 Task: Create custom object Knowledge article for Service desk management.
Action: Mouse moved to (585, 33)
Screenshot: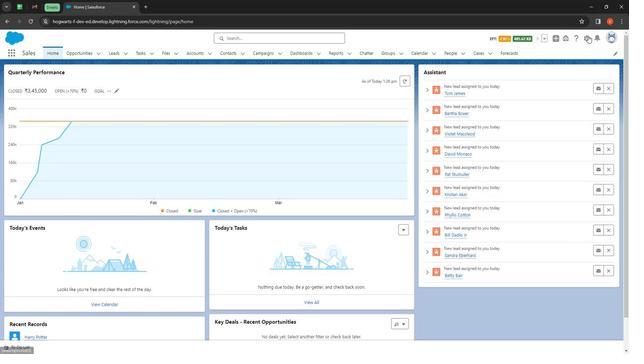 
Action: Mouse pressed left at (585, 33)
Screenshot: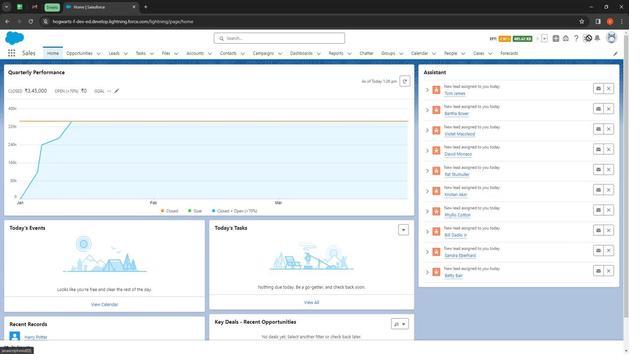 
Action: Mouse moved to (587, 35)
Screenshot: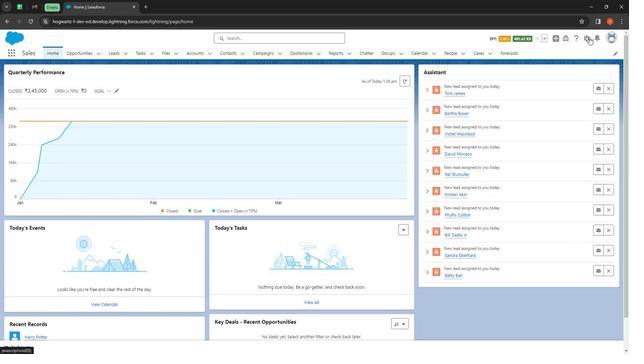 
Action: Mouse pressed left at (587, 35)
Screenshot: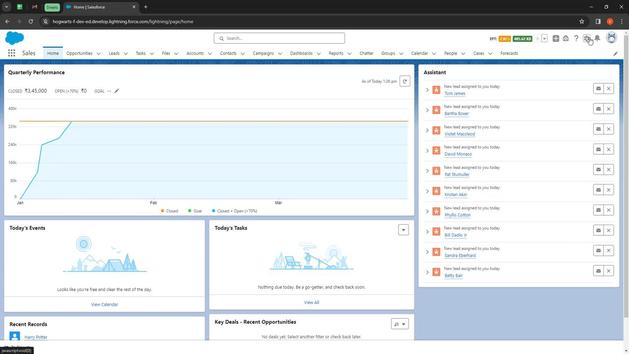 
Action: Mouse moved to (571, 56)
Screenshot: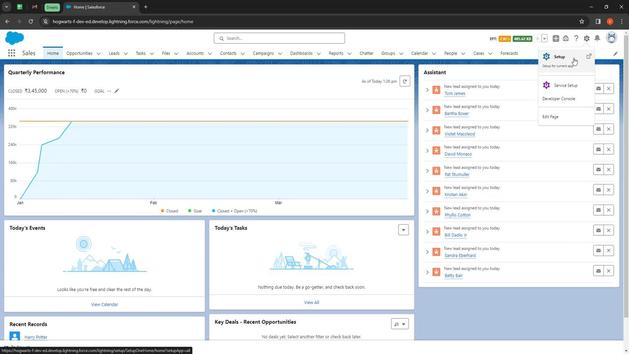 
Action: Mouse pressed left at (571, 56)
Screenshot: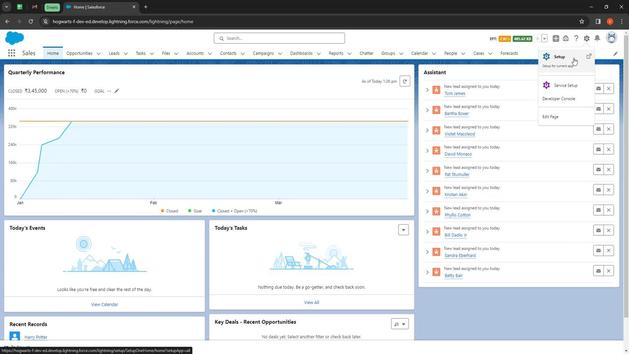 
Action: Mouse moved to (591, 71)
Screenshot: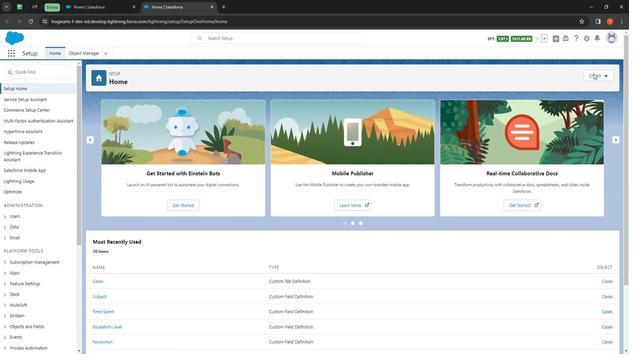 
Action: Mouse pressed left at (591, 71)
Screenshot: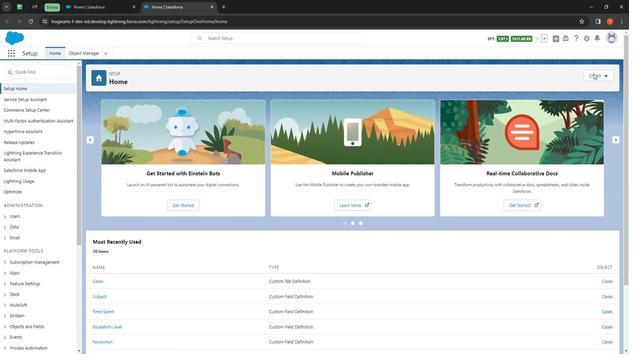 
Action: Mouse moved to (88, 48)
Screenshot: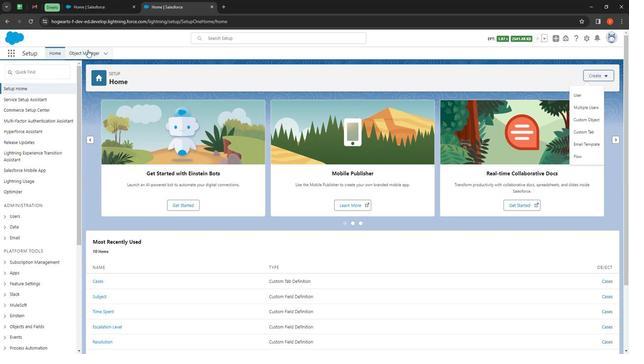 
Action: Mouse pressed left at (88, 48)
Screenshot: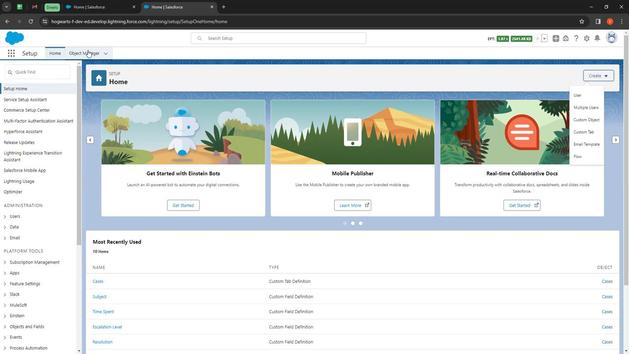 
Action: Mouse moved to (594, 75)
Screenshot: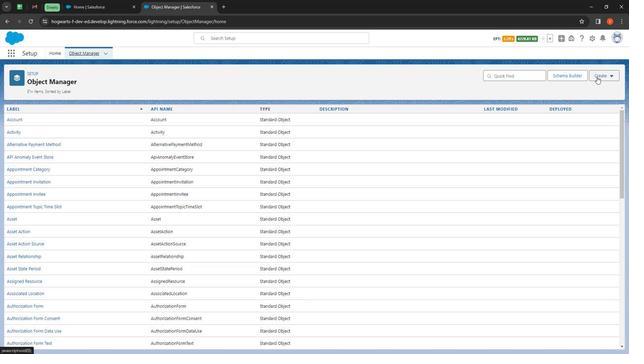 
Action: Mouse pressed left at (594, 75)
Screenshot: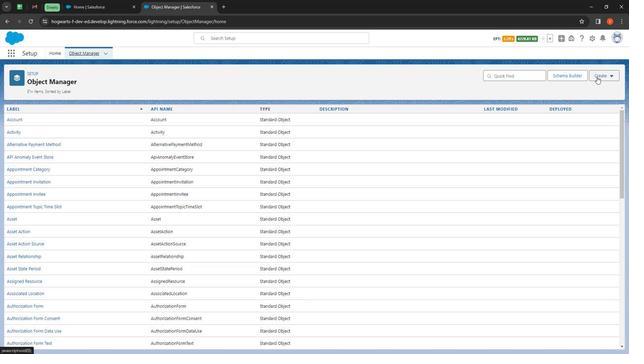 
Action: Mouse moved to (586, 92)
Screenshot: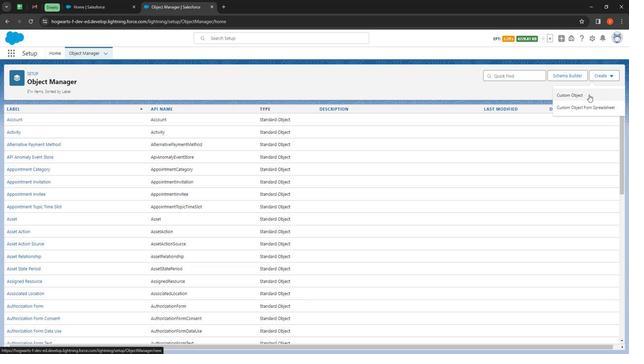 
Action: Mouse pressed left at (586, 92)
Screenshot: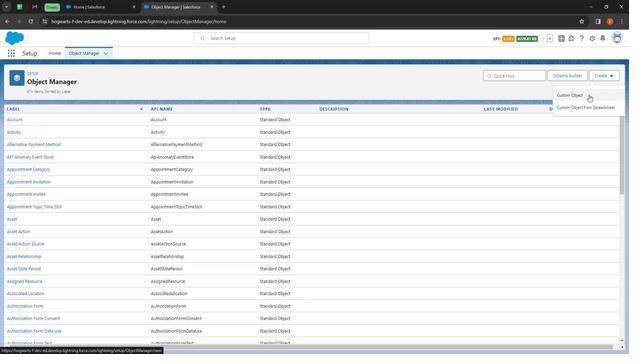 
Action: Mouse moved to (156, 160)
Screenshot: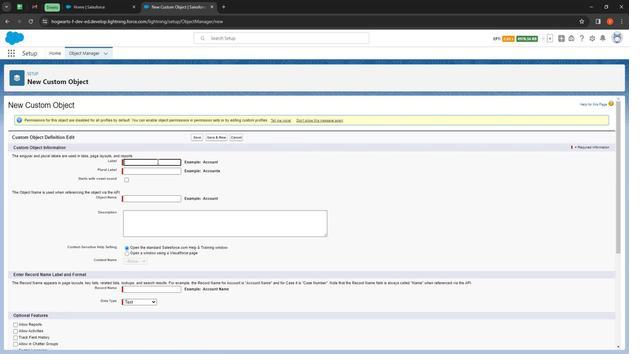
Action: Mouse pressed left at (156, 160)
Screenshot: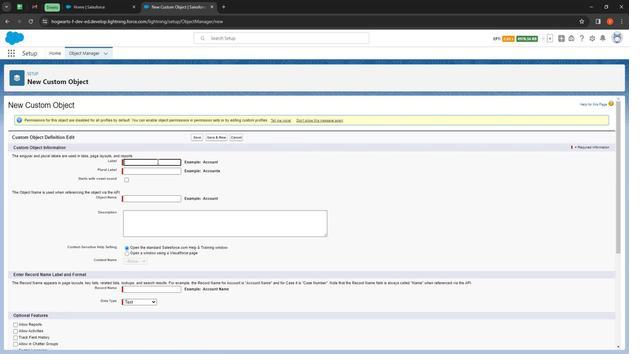 
Action: Mouse moved to (153, 160)
Screenshot: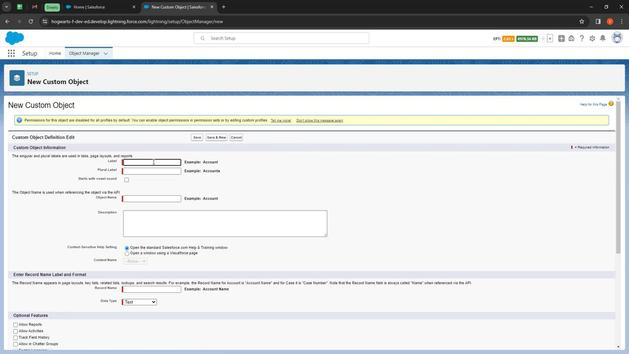
Action: Key pressed <Key.shift><Key.shift>Knowledge<Key.space><Key.shift>Artivles
Screenshot: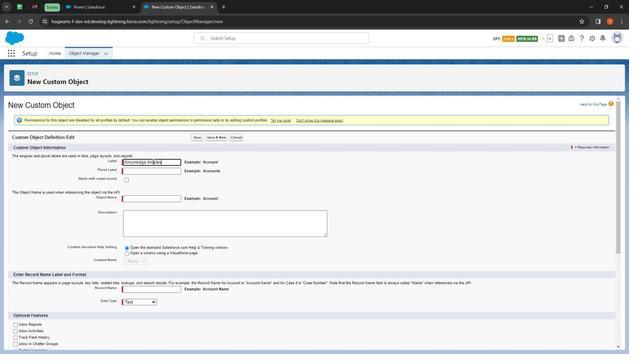 
Action: Mouse moved to (154, 159)
Screenshot: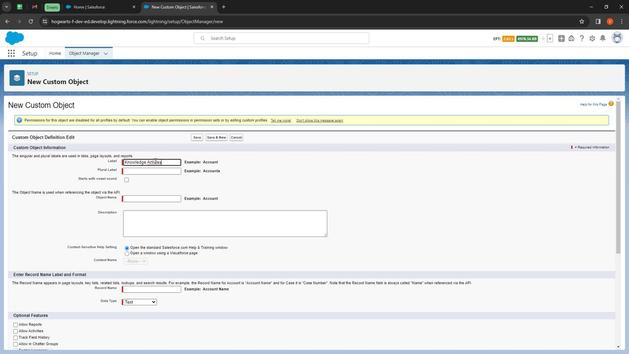
Action: Mouse pressed right at (154, 159)
Screenshot: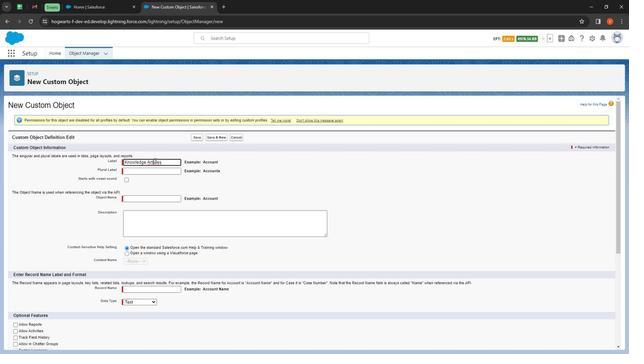 
Action: Mouse moved to (175, 165)
Screenshot: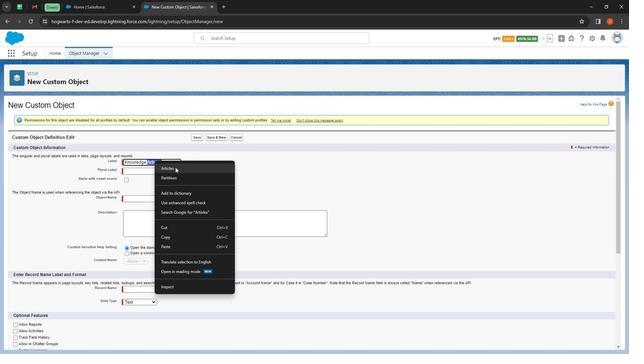 
Action: Mouse pressed left at (175, 165)
Screenshot: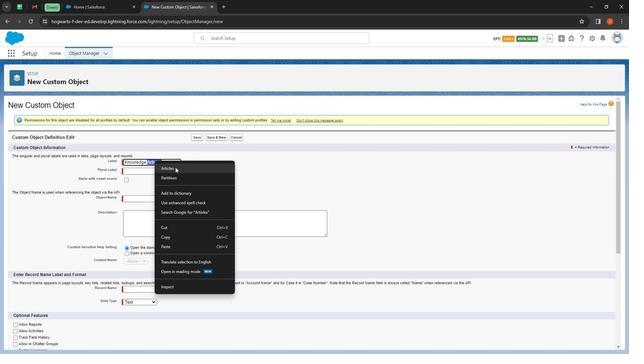 
Action: Mouse moved to (156, 172)
Screenshot: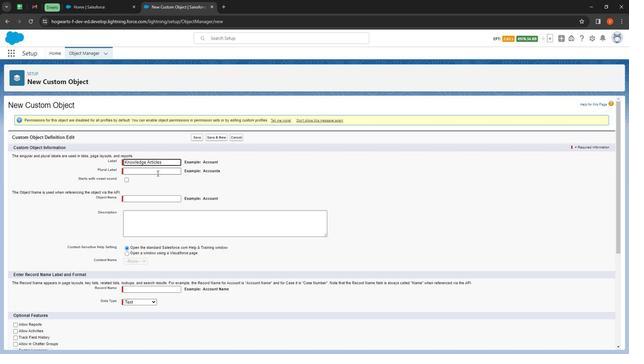 
Action: Mouse pressed left at (156, 172)
Screenshot: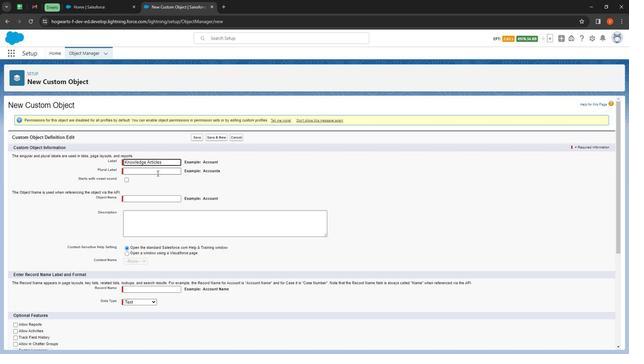 
Action: Key pressed <Key.shift><Key.shift><Key.shift><Key.shift><Key.shift><Key.shift><Key.shift><Key.shift>Knowledge<Key.space><Key.shift>Articles
Screenshot: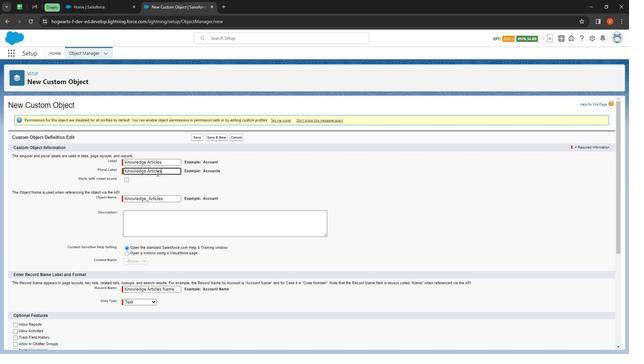 
Action: Mouse moved to (162, 184)
Screenshot: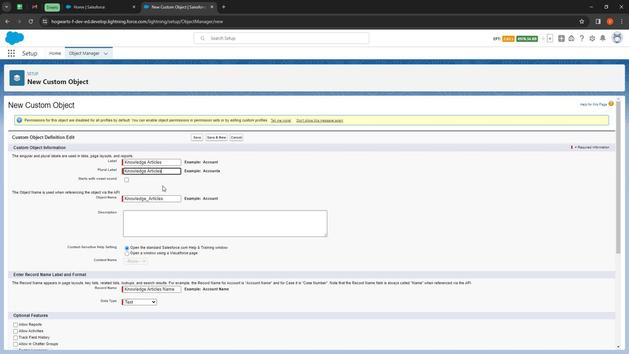 
Action: Mouse pressed left at (162, 184)
Screenshot: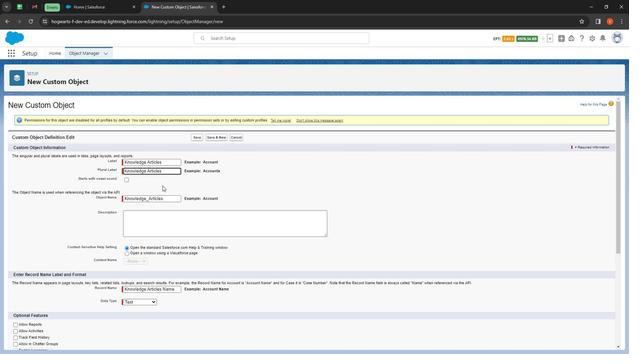 
Action: Mouse moved to (165, 184)
Screenshot: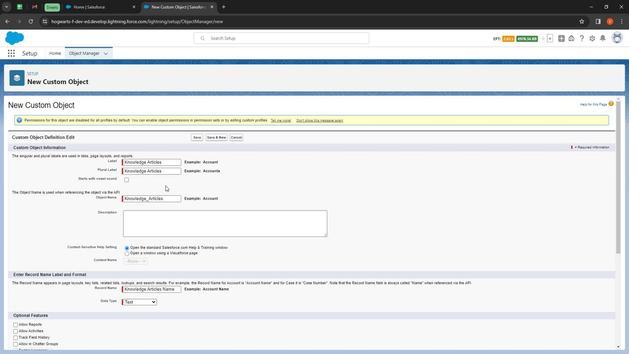 
Action: Mouse scrolled (165, 183) with delta (0, 0)
Screenshot: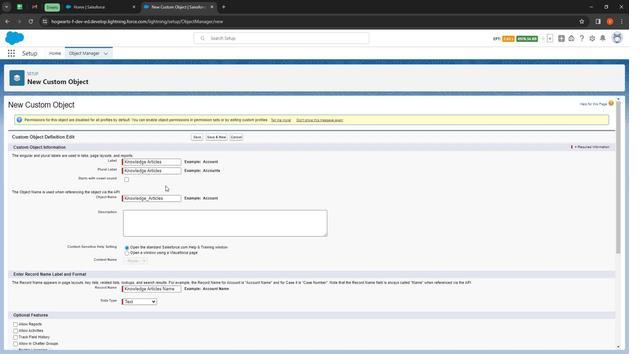 
Action: Mouse moved to (166, 191)
Screenshot: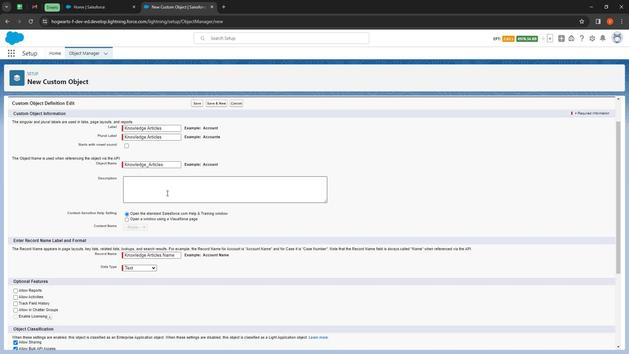 
Action: Mouse pressed left at (166, 191)
Screenshot: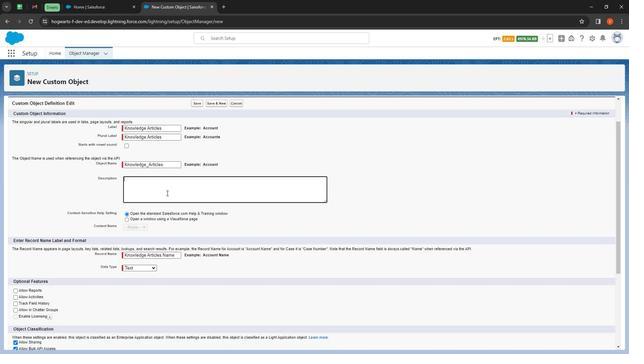 
Action: Mouse moved to (164, 182)
Screenshot: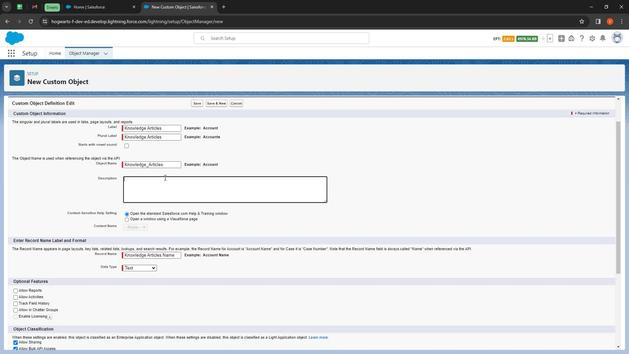 
Action: Key pressed <Key.shift>
Screenshot: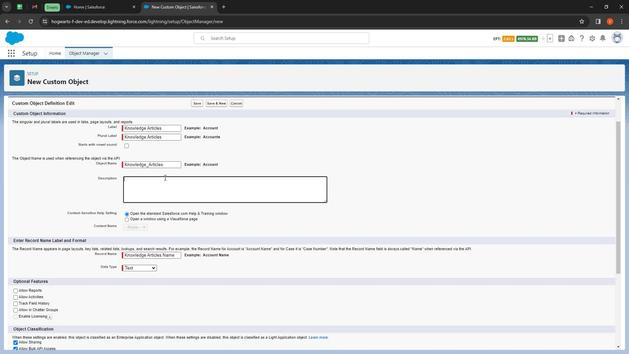 
Action: Mouse moved to (164, 176)
Screenshot: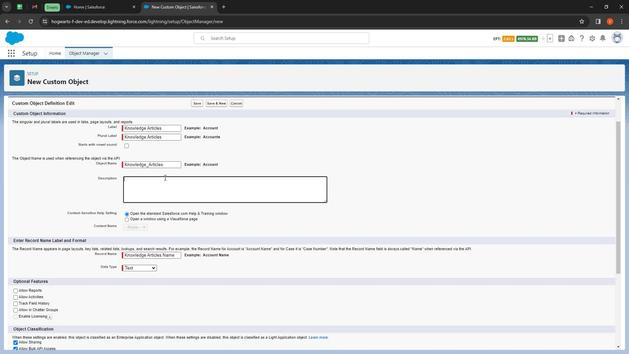 
Action: Key pressed <Key.shift><Key.shift><Key.shift><Key.shift><Key.shift><Key.shift><Key.shift>Knowleg<Key.backspace><Key.backspace>edge<Key.space>artiv<Key.backspace>cle<Key.space>contain<Key.space><Key.shift><Key.shift><Key.shift><Key.shift><Key.shift><Key.shift><Key.shift><Key.shift><Key.shift><Key.shift><Key.shift><Key.shift><Key.shift><Key.shift><Key.shift><Key.shift><Key.shift><Key.shift><Key.shift><Key.shift><Key.shift><Key.shift><Key.shift><Key.shift><Key.shift><Key.shift><Key.shift><Key.shift><Key.shift><Key.shift><Key.shift><Key.shift><Key.shift><Key.shift><Key.shift>Digger<Key.backspace><Key.backspace><Key.backspace><Key.backspace>g<Key.backspace>fferent<Key.space><Key.shift>Organizing<Key.space><Key.shift><Key.shift><Key.shift><Key.shift><Key.shift><Key.shift><Key.shift><Key.shift><Key.shift><Key.shift><Key.shift><Key.shift><Key.shift><Key.shift><Key.shift><Key.shift><Key.shift><Key.shift><Key.shift><Key.shift><Key.shift><Key.shift>Articles.<Key.space>in<Key.space><Key.shift>This<Key.space><Key.shift>Custom<Key.space><Key.shift>Object<Key.space>we<Key.space>take<Key.space><Key.shift><Key.shift><Key.shift><Key.shift><Key.shift>Data<Key.space>from<Key.space>end<Key.space>user<Key.space>for<Key.space><Key.shift>Service<Key.space><Key.shift>Desk<Key.space>management<Key.space>application
Screenshot: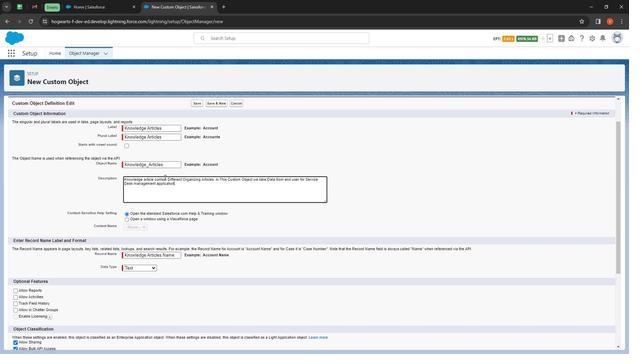 
Action: Mouse moved to (125, 284)
Screenshot: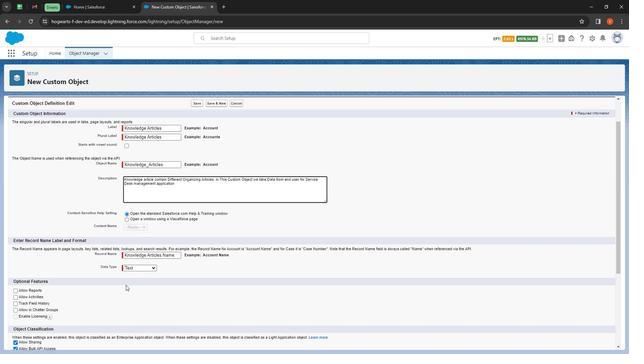 
Action: Mouse scrolled (125, 283) with delta (0, 0)
Screenshot: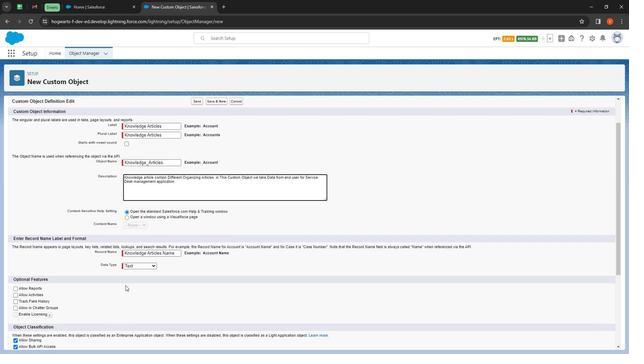 
Action: Mouse moved to (125, 284)
Screenshot: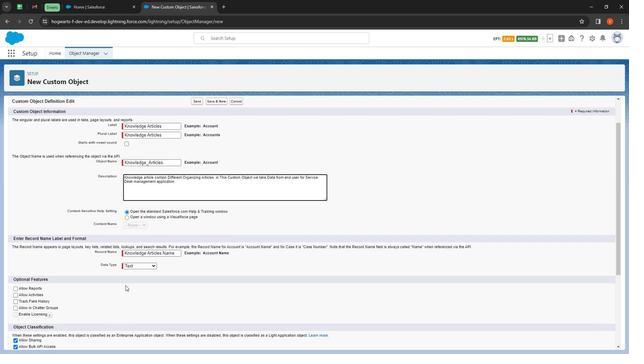 
Action: Mouse scrolled (125, 284) with delta (0, 0)
Screenshot: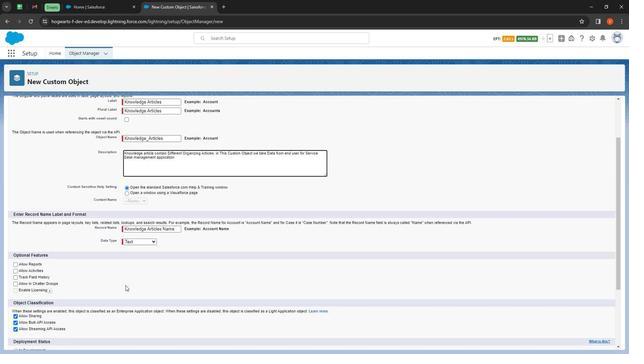 
Action: Mouse scrolled (125, 284) with delta (0, 0)
Screenshot: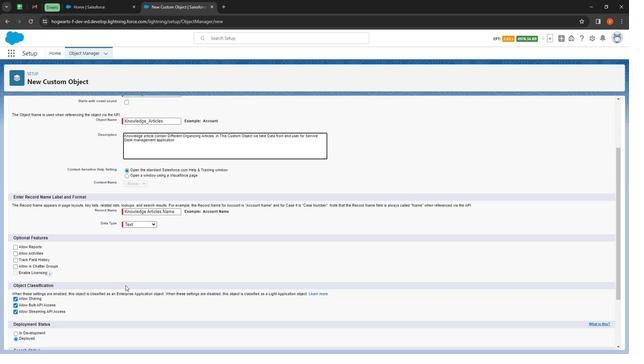 
Action: Mouse moved to (35, 186)
Screenshot: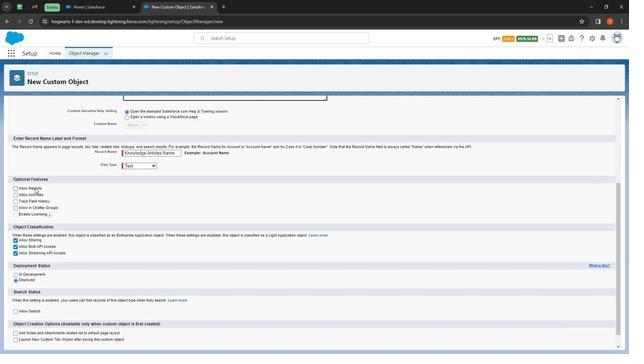 
Action: Mouse pressed left at (35, 186)
Screenshot: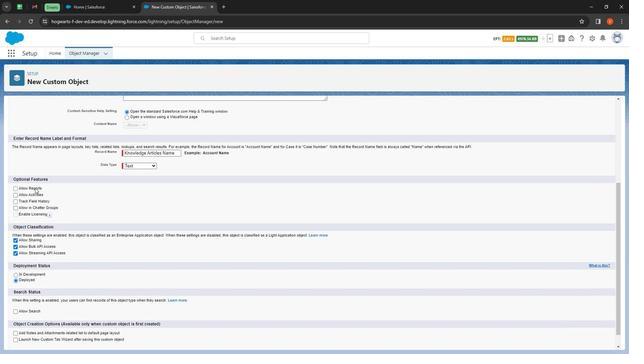 
Action: Mouse moved to (35, 194)
Screenshot: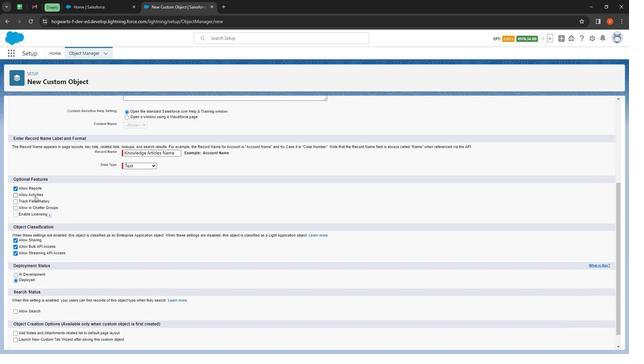 
Action: Mouse pressed left at (35, 194)
Screenshot: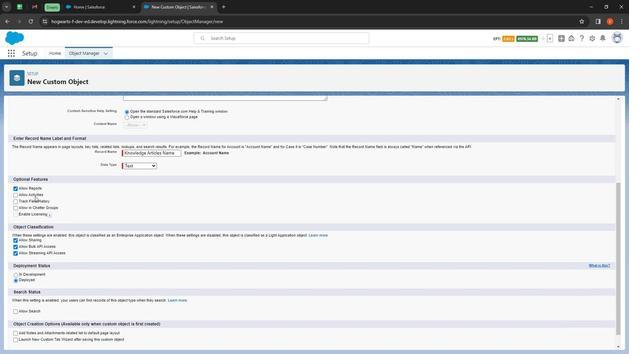 
Action: Mouse moved to (38, 200)
Screenshot: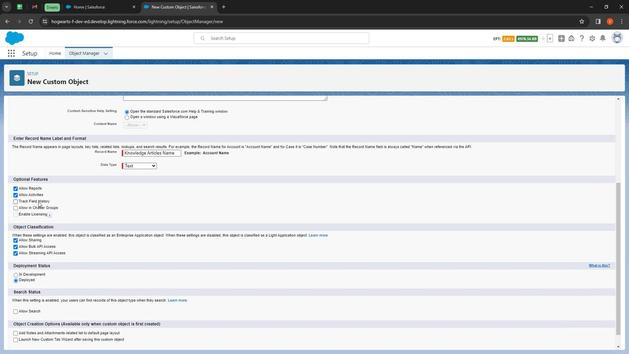 
Action: Mouse pressed left at (38, 200)
Screenshot: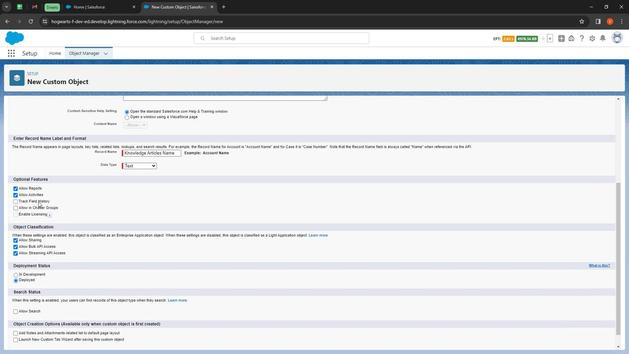
Action: Mouse moved to (41, 207)
Screenshot: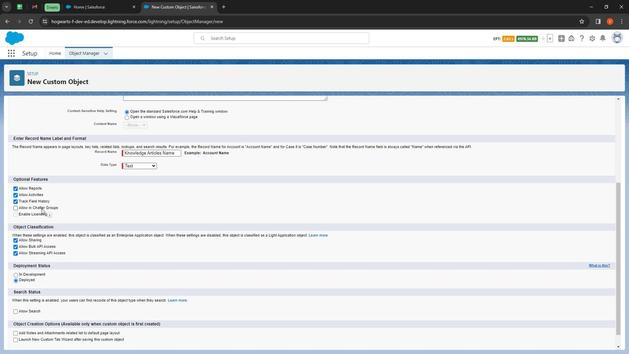 
Action: Mouse pressed left at (41, 207)
Screenshot: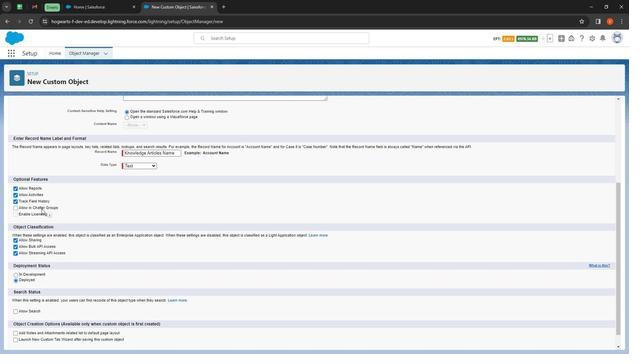 
Action: Mouse moved to (176, 153)
Screenshot: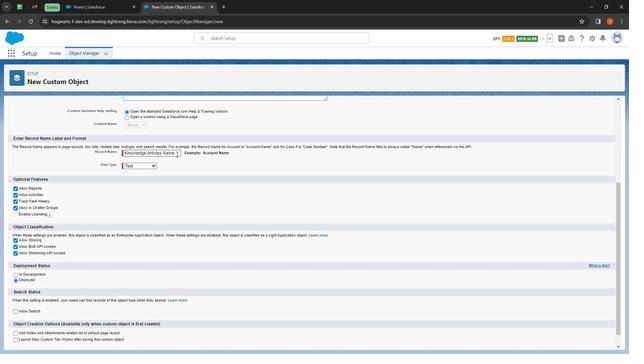 
Action: Mouse pressed left at (176, 153)
Screenshot: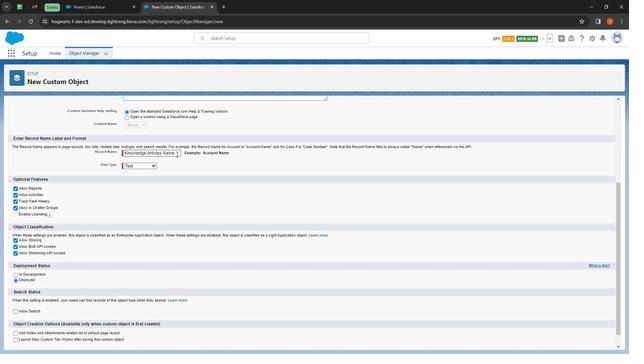 
Action: Mouse moved to (176, 152)
Screenshot: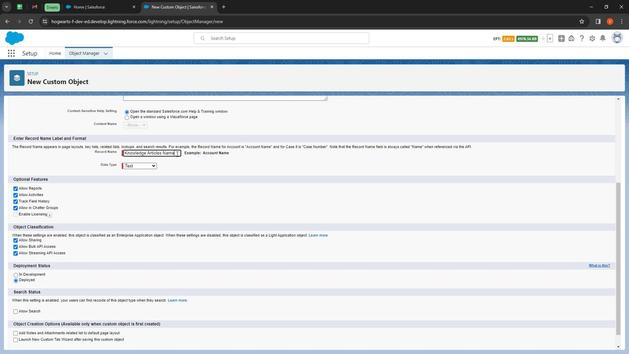 
Action: Key pressed <Key.backspace><Key.backspace><Key.backspace><Key.backspace>
Screenshot: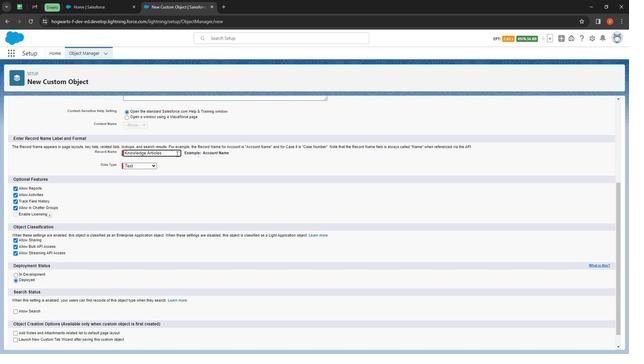 
Action: Mouse moved to (169, 151)
Screenshot: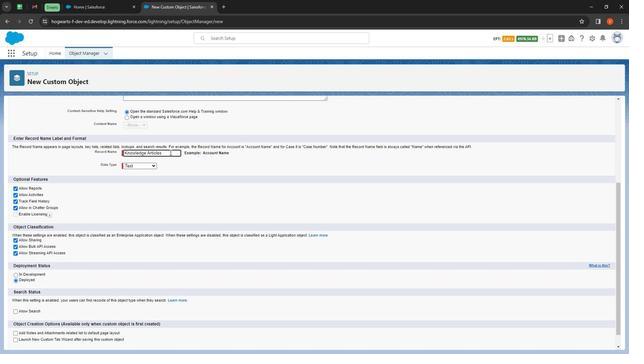 
Action: Key pressed <Key.shift><Key.shift><Key.shift><Key.shift><Key.shift><Key.shift><Key.shift><Key.shift><Key.shift><Key.shift><Key.shift>Number
Screenshot: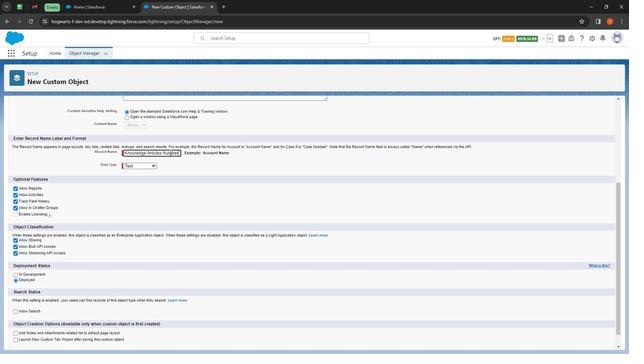 
Action: Mouse moved to (154, 163)
Screenshot: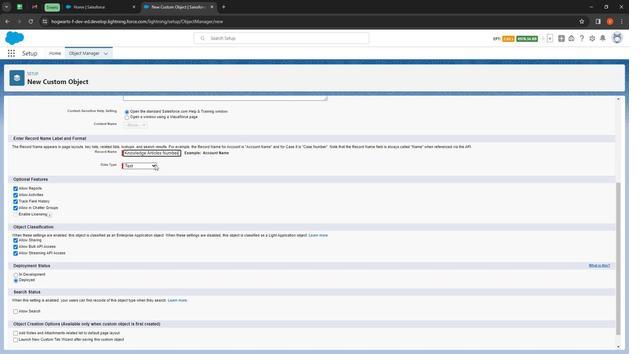
Action: Mouse pressed left at (154, 163)
Screenshot: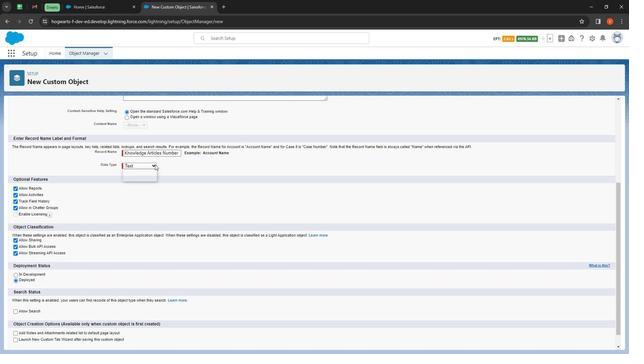 
Action: Mouse moved to (151, 174)
Screenshot: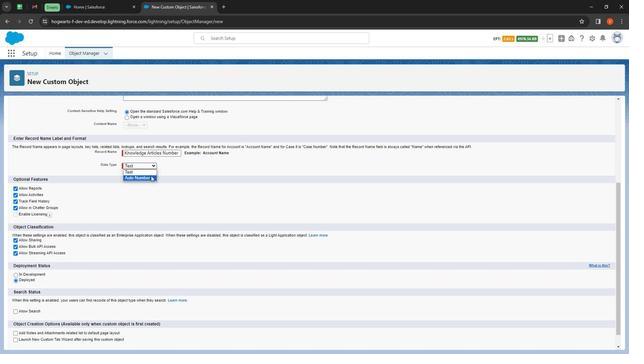 
Action: Mouse pressed left at (151, 174)
Screenshot: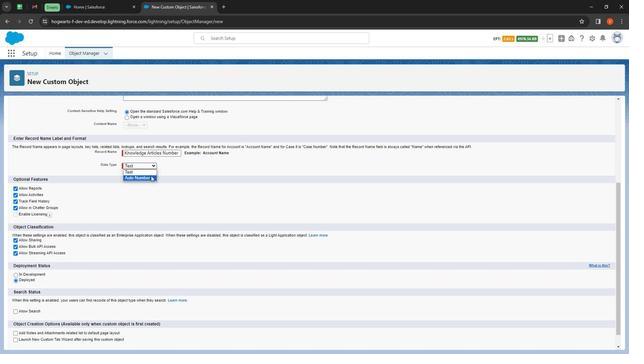 
Action: Mouse pressed left at (151, 174)
Screenshot: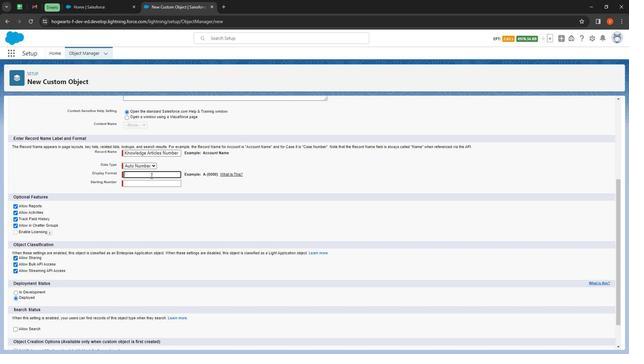 
Action: Key pressed <Key.shift><Key.shift><Key.shift><Key.shift><Key.shift><Key.shift><Key.shift><Key.shift><Key.shift><Key.shift><Key.shift><Key.shift><Key.shift><Key.shift><Key.shift>KA=<Key.backspace>-<Key.shift><Key.shift><Key.shift><Key.shift><Key.shift><Key.shift><Key.shift><Key.shift><Key.shift><Key.shift><Key.shift><Key.shift>{000<Key.shift>}<Key.tab>001
Screenshot: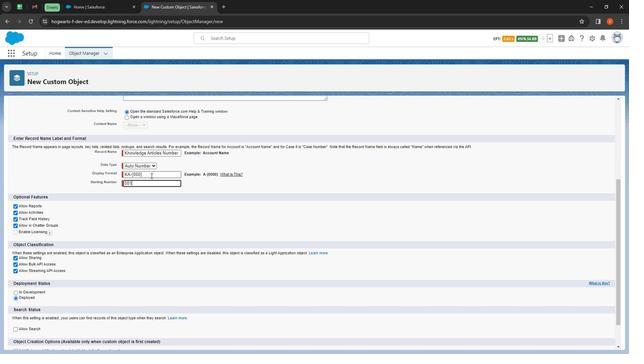 
Action: Mouse moved to (92, 237)
Screenshot: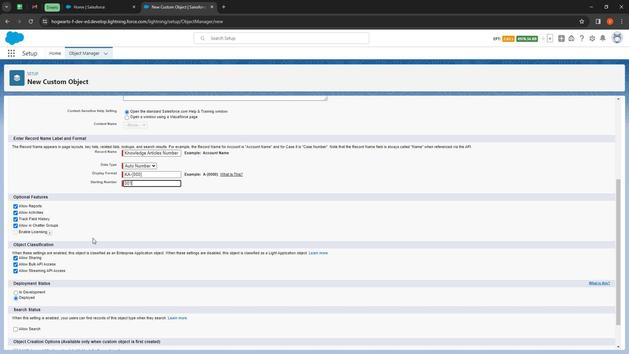 
Action: Mouse scrolled (92, 236) with delta (0, 0)
Screenshot: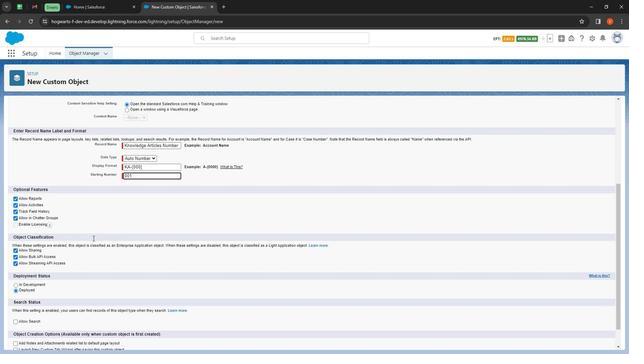 
Action: Mouse moved to (32, 294)
Screenshot: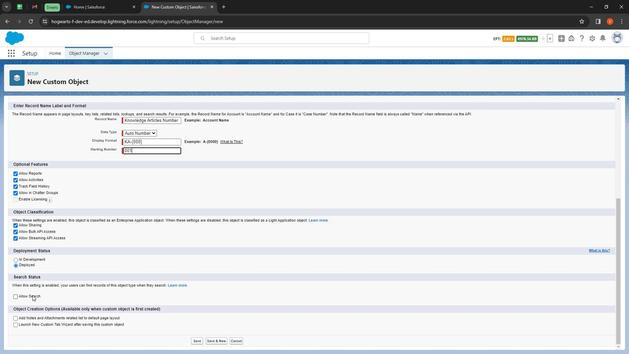 
Action: Mouse pressed left at (32, 294)
Screenshot: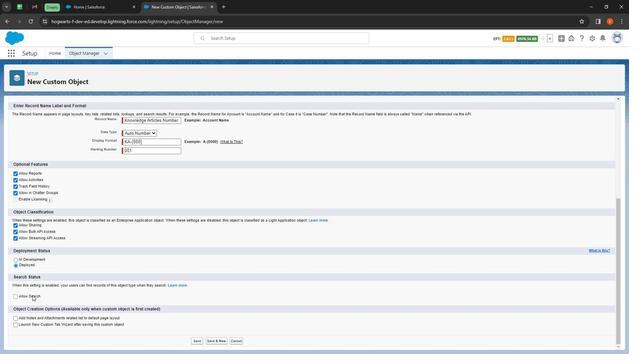
Action: Mouse moved to (200, 338)
Screenshot: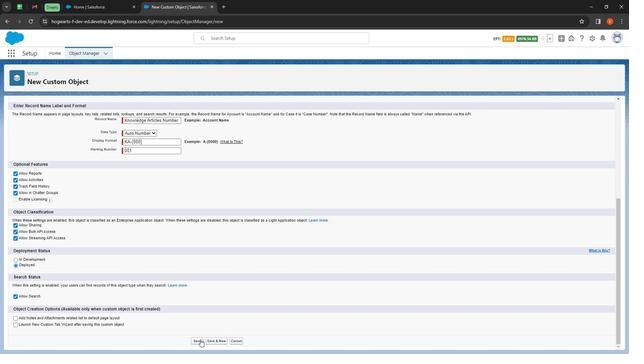 
Action: Mouse pressed left at (200, 338)
Screenshot: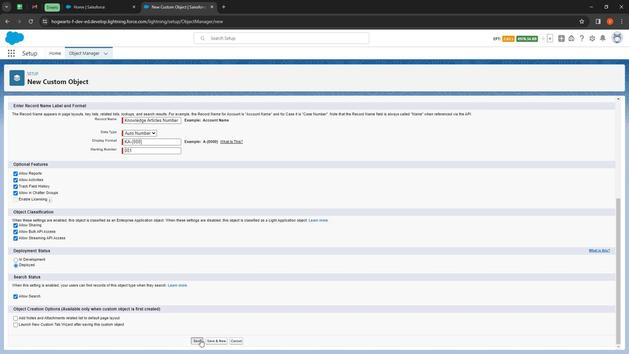 
Action: Mouse moved to (243, 280)
Screenshot: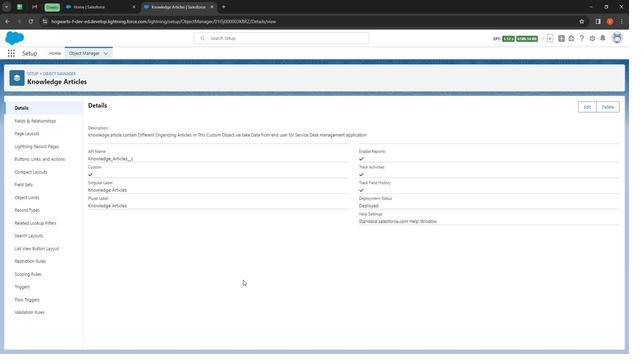
Action: Mouse scrolled (243, 280) with delta (0, 0)
Screenshot: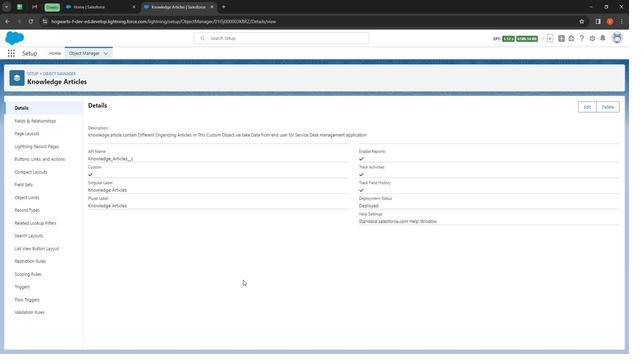 
Action: Mouse moved to (238, 274)
Screenshot: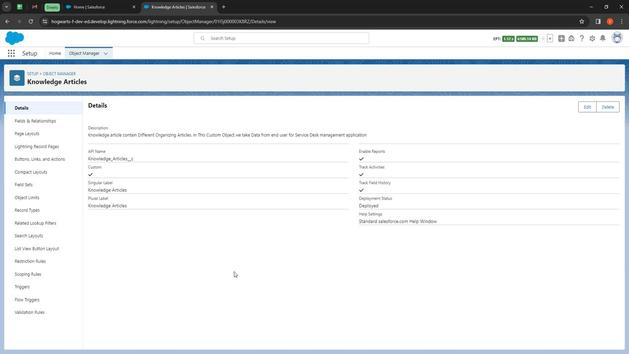 
Action: Mouse scrolled (238, 274) with delta (0, 0)
Screenshot: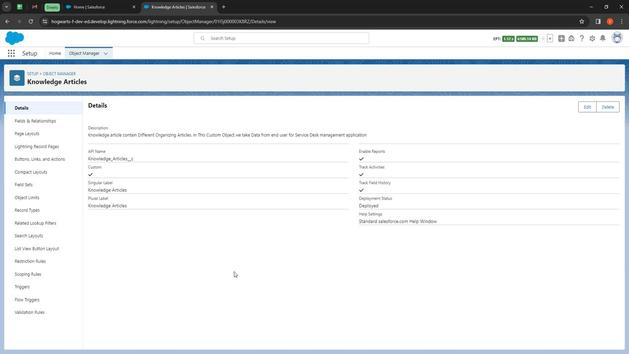 
Action: Mouse moved to (43, 117)
Screenshot: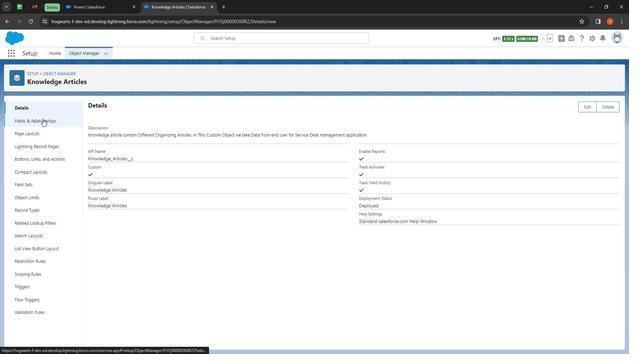 
Action: Mouse pressed left at (43, 117)
Screenshot: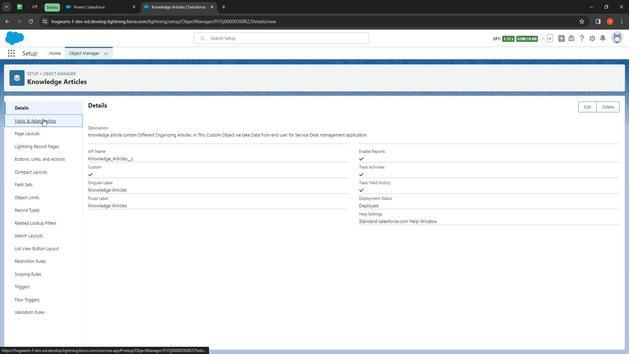 
Action: Mouse moved to (476, 105)
Screenshot: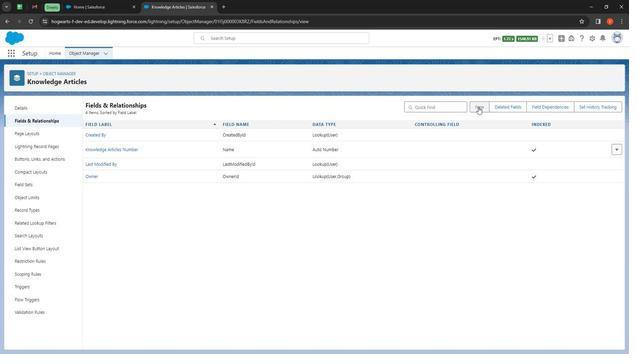 
Action: Mouse pressed left at (476, 105)
Screenshot: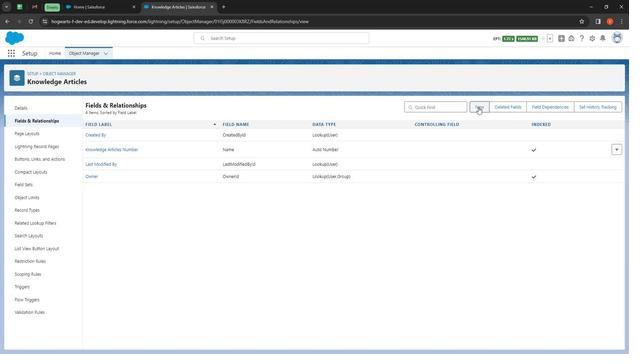 
Action: Mouse moved to (159, 218)
Screenshot: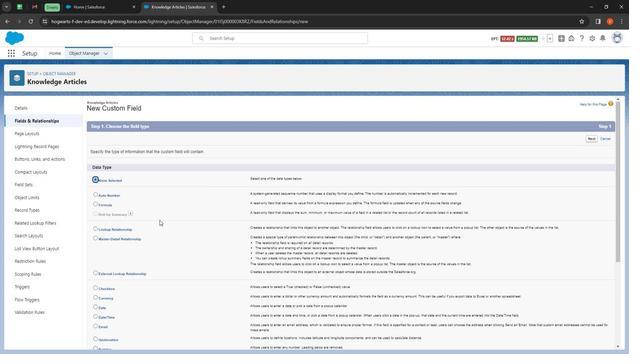 
Action: Mouse scrolled (159, 218) with delta (0, 0)
Screenshot: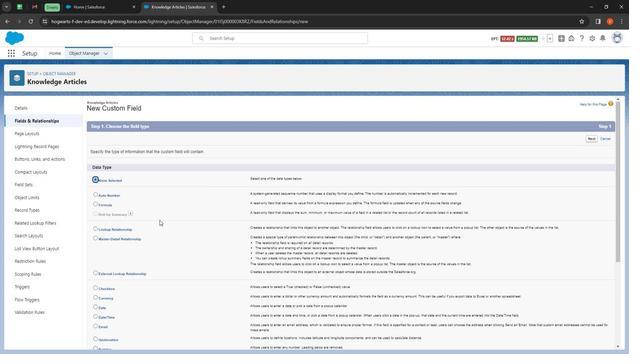 
Action: Mouse moved to (159, 219)
Screenshot: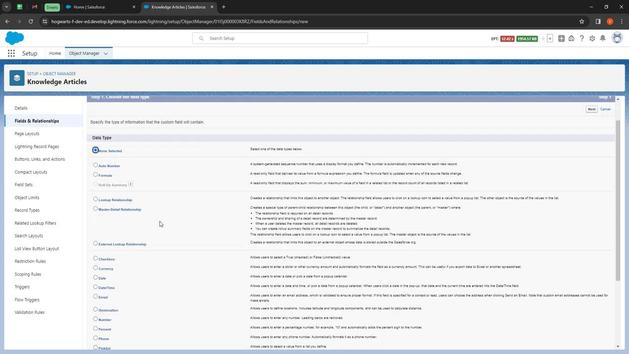 
Action: Mouse scrolled (159, 219) with delta (0, 0)
Screenshot: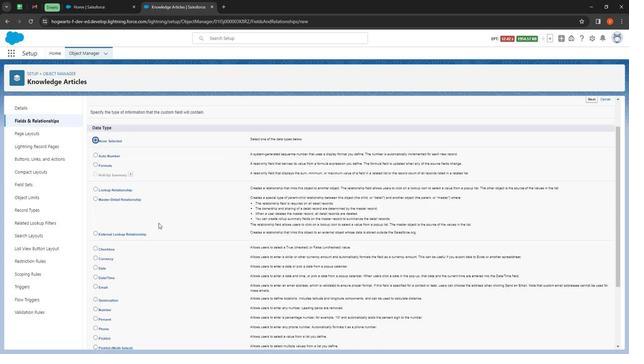 
Action: Mouse moved to (156, 222)
Screenshot: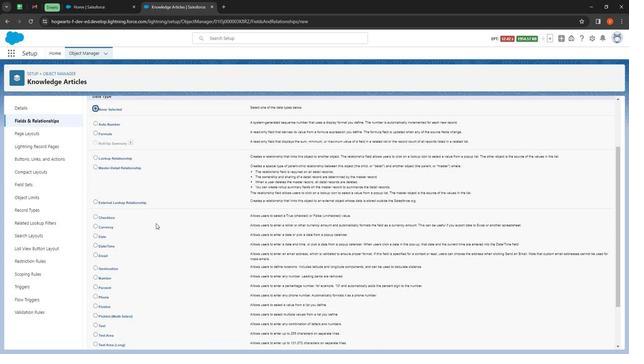 
Action: Mouse scrolled (156, 222) with delta (0, 0)
Screenshot: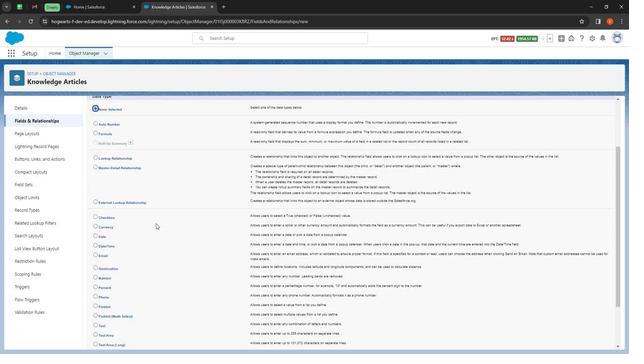 
Action: Mouse moved to (156, 226)
Screenshot: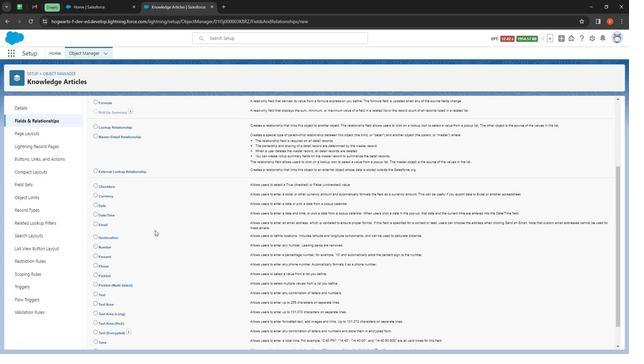 
Action: Mouse scrolled (156, 225) with delta (0, 0)
Screenshot: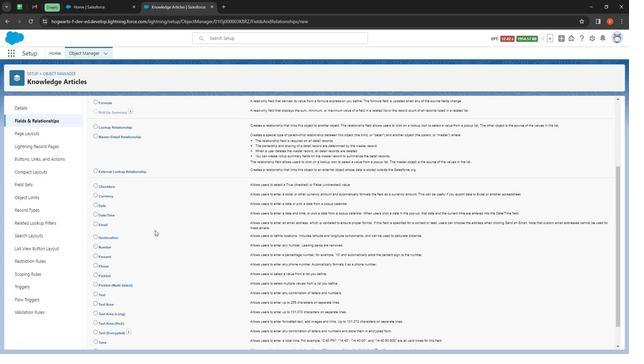 
Action: Mouse moved to (154, 229)
Screenshot: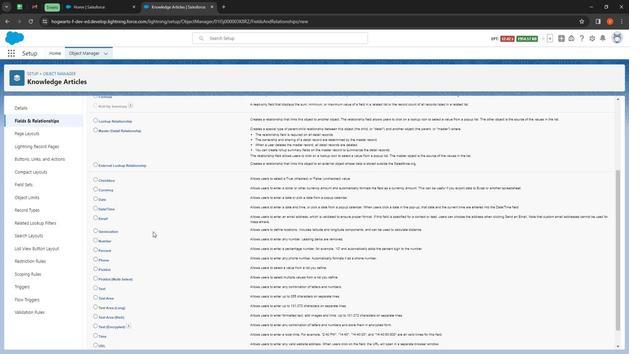 
Action: Mouse scrolled (154, 228) with delta (0, 0)
Screenshot: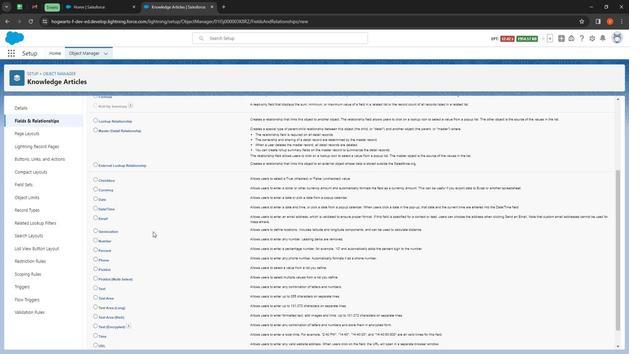 
Action: Mouse moved to (149, 233)
Screenshot: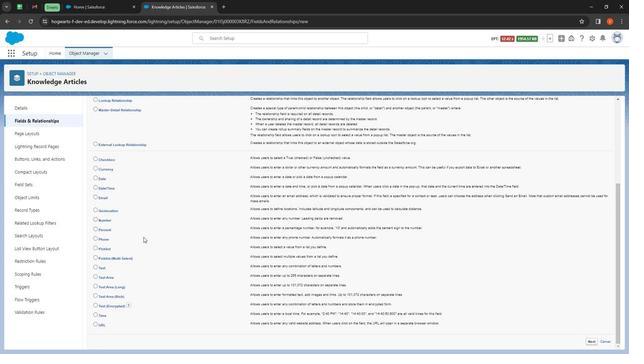 
Action: Mouse scrolled (149, 232) with delta (0, 0)
Screenshot: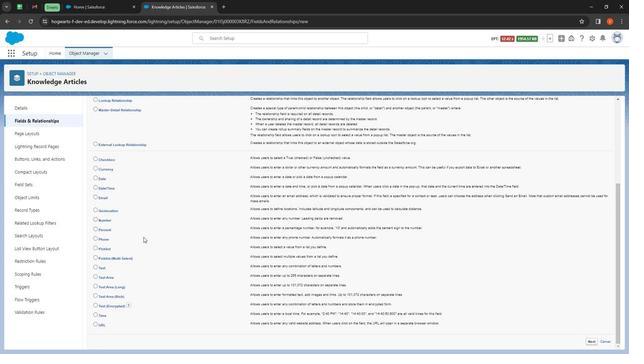 
Action: Mouse moved to (95, 264)
Screenshot: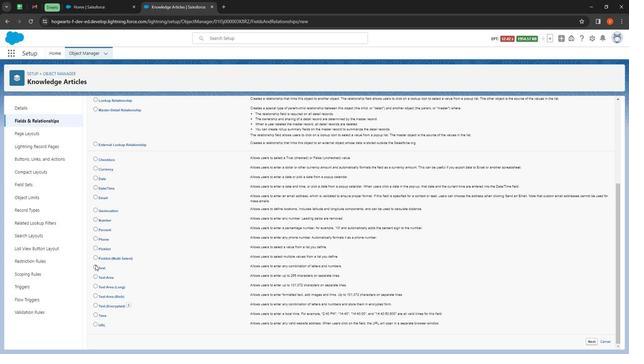 
Action: Mouse pressed left at (95, 264)
Screenshot: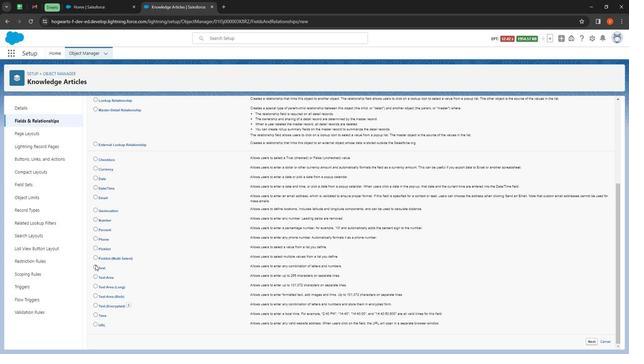 
Action: Mouse moved to (591, 340)
Screenshot: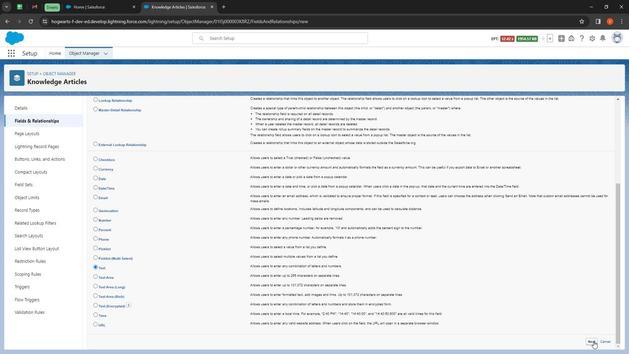 
Action: Mouse pressed left at (591, 340)
Screenshot: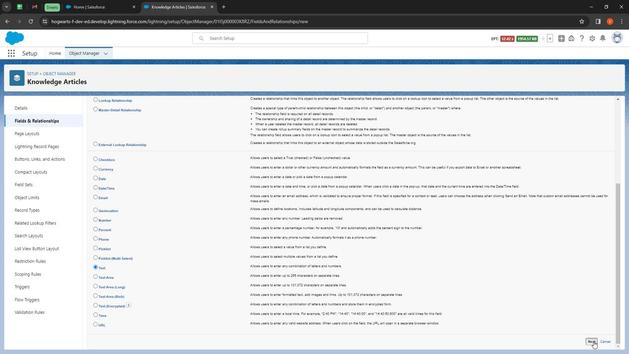 
Action: Mouse moved to (214, 152)
Screenshot: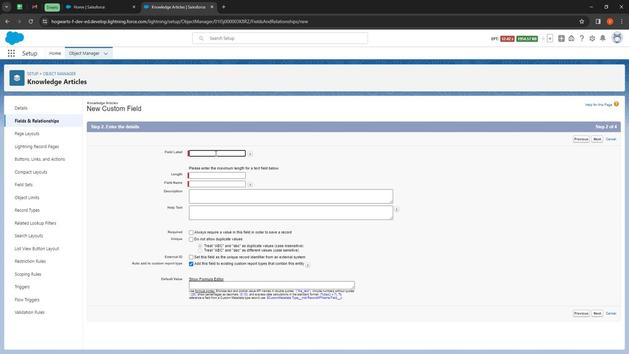 
Action: Mouse pressed left at (214, 152)
Screenshot: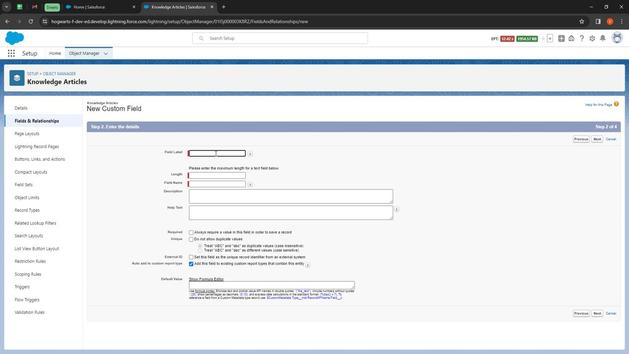 
Action: Mouse moved to (213, 156)
Screenshot: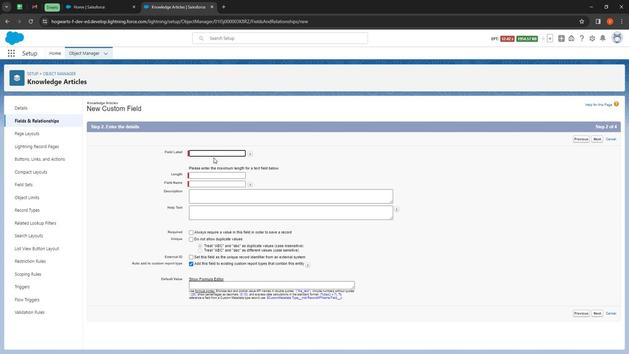 
Action: Key pressed <Key.shift>Title
Screenshot: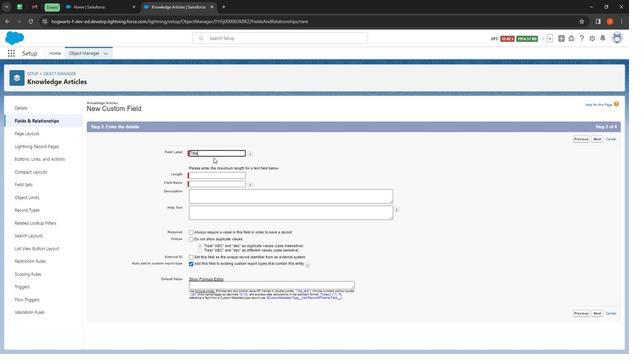 
Action: Mouse moved to (212, 172)
Screenshot: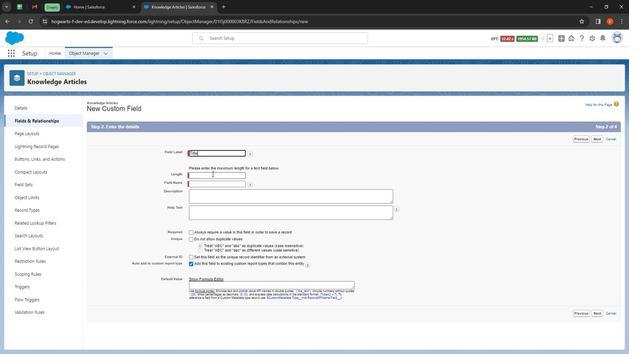 
Action: Mouse pressed left at (212, 172)
Screenshot: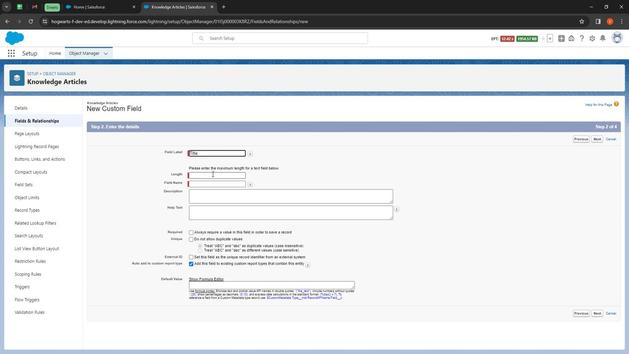 
Action: Key pressed 121
Screenshot: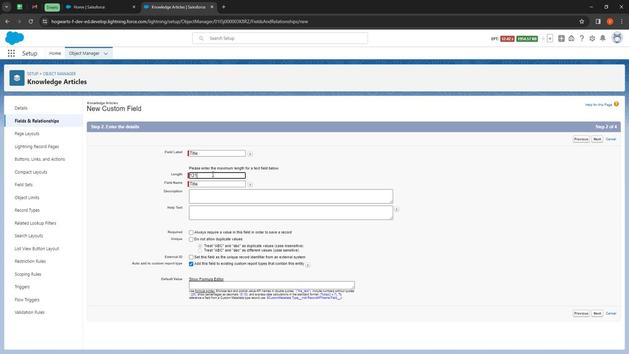 
Action: Mouse moved to (211, 194)
Screenshot: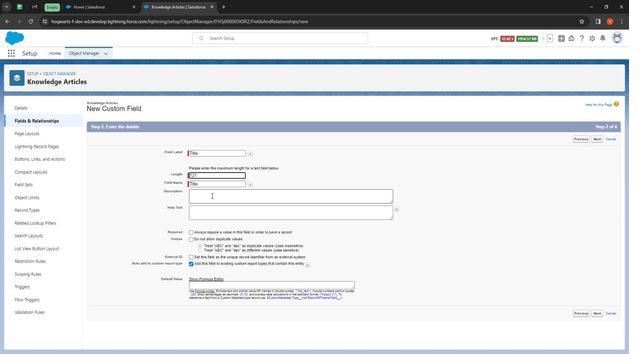 
Action: Mouse pressed left at (211, 194)
Screenshot: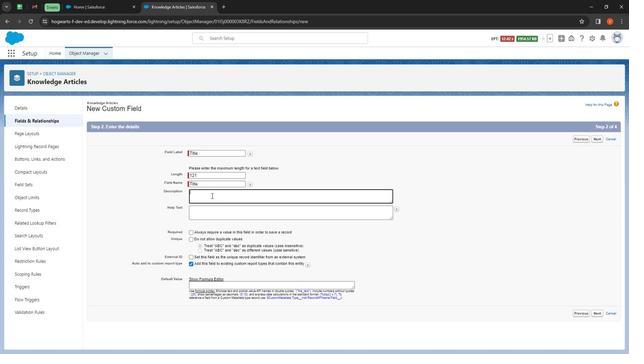 
Action: Mouse moved to (211, 194)
Screenshot: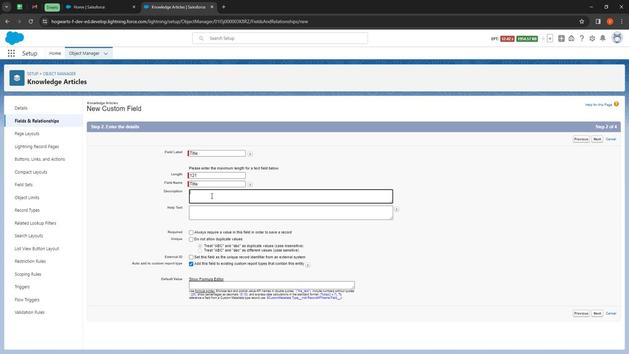
Action: Key pressed <Key.shift>
Screenshot: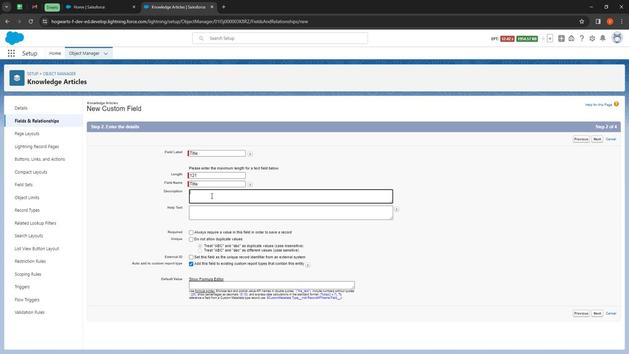 
Action: Mouse moved to (210, 194)
Screenshot: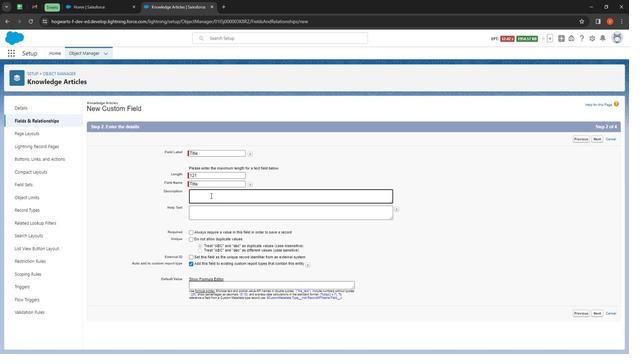 
Action: Key pressed <Key.shift><Key.shift><Key.shift>
Screenshot: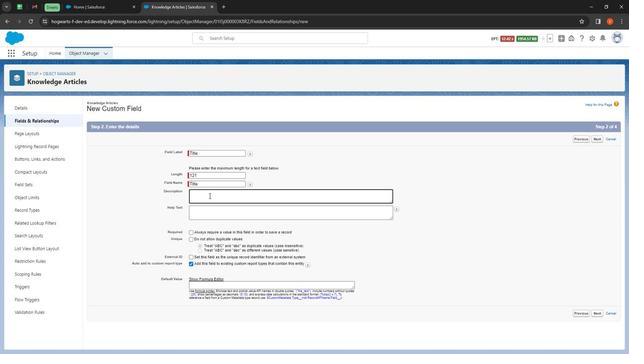 
Action: Mouse moved to (209, 194)
Screenshot: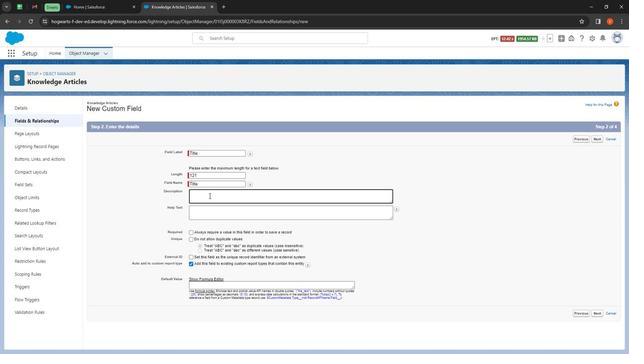 
Action: Key pressed <Key.shift><Key.shift><Key.shift>Title<Key.space>of<Key.space>the<Key.space><Key.shift>
Screenshot: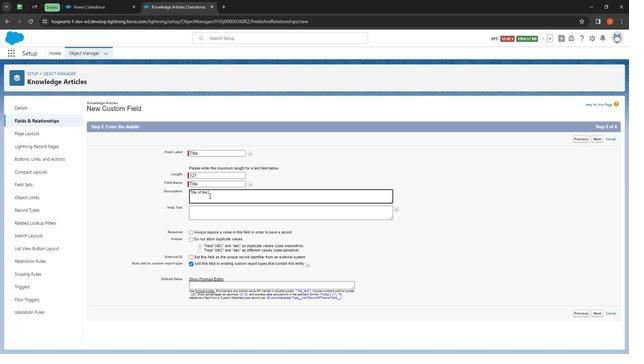 
Action: Mouse moved to (208, 194)
Screenshot: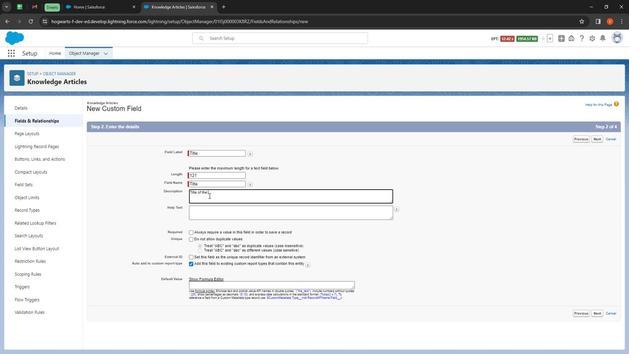 
Action: Key pressed Knowledge<Key.space><Key.shift>Artic
Screenshot: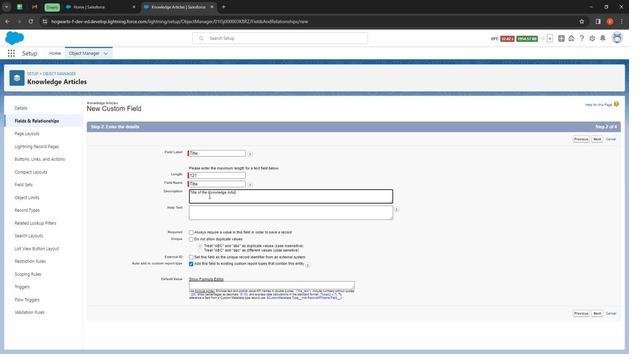 
Action: Mouse moved to (218, 173)
Screenshot: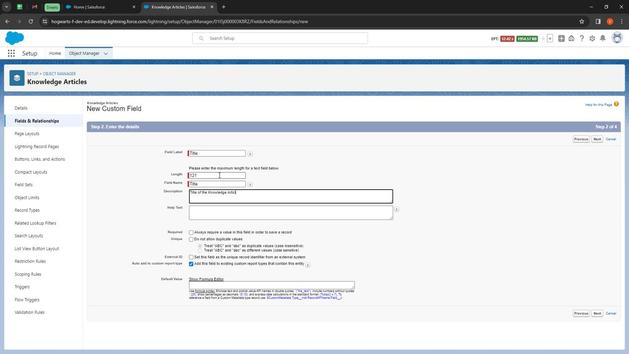 
Action: Key pressed l
Screenshot: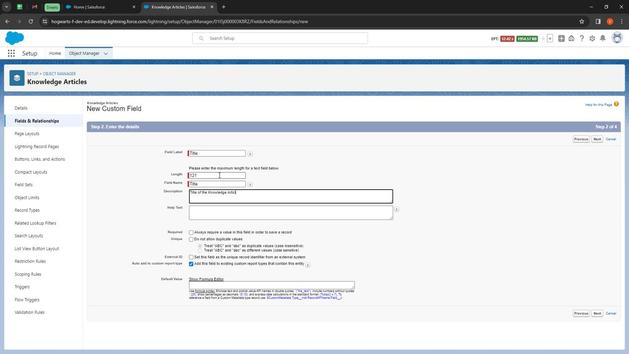
Action: Mouse moved to (221, 177)
Screenshot: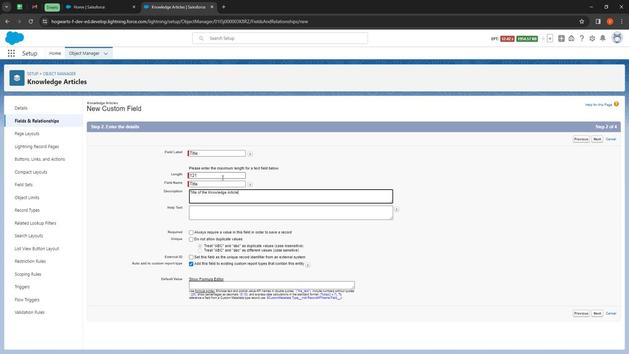 
Action: Key pressed e
Screenshot: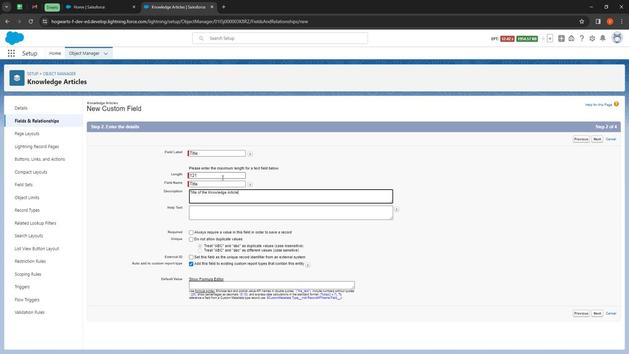 
Action: Mouse moved to (229, 213)
Screenshot: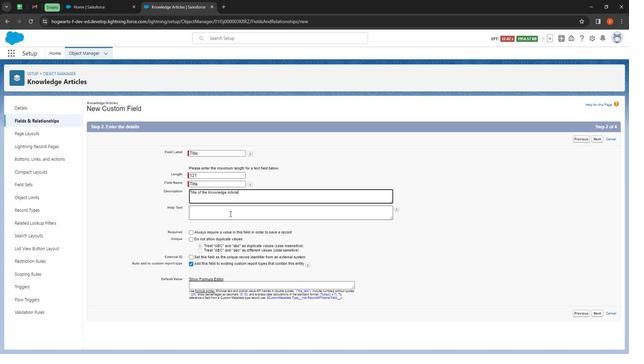 
Action: Mouse pressed left at (229, 213)
Screenshot: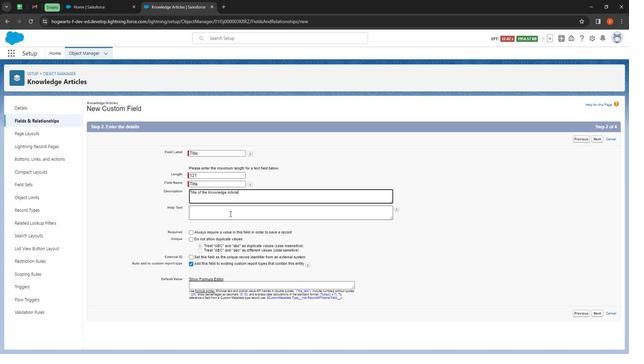 
Action: Key pressed <Key.shift>The<Key.space><Key.shift><Key.shift>Title<Key.space>of<Key.space><Key.shift><Key.shift><Key.shift><Key.shift><Key.shift><Key.shift>Knowle
Screenshot: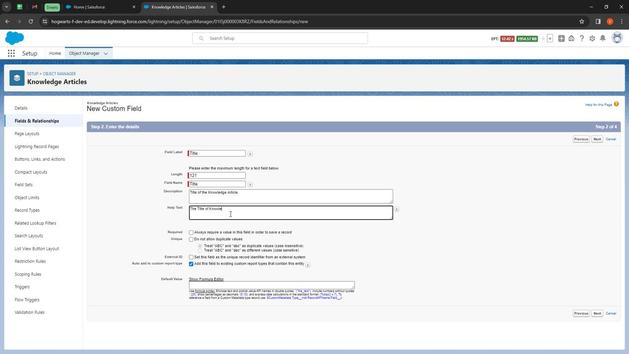 
Action: Mouse moved to (231, 220)
Screenshot: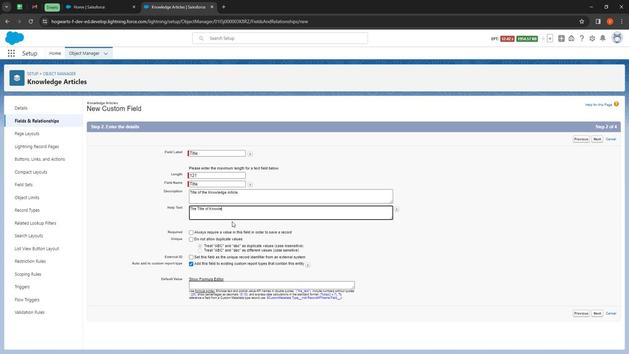 
Action: Key pressed d
Screenshot: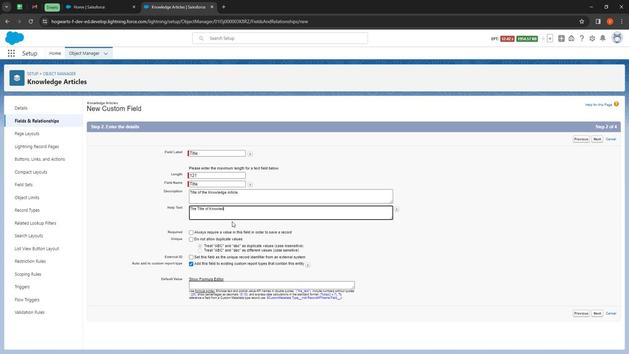 
Action: Mouse moved to (231, 220)
Screenshot: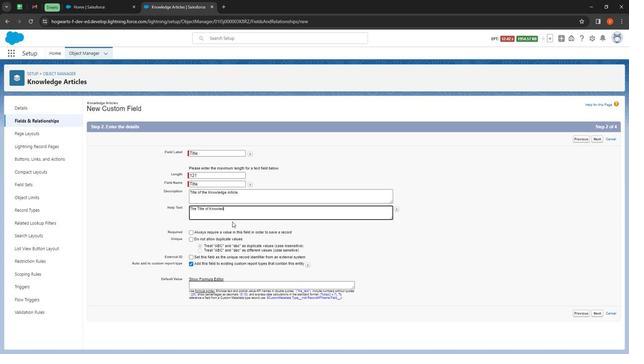 
Action: Key pressed g
Screenshot: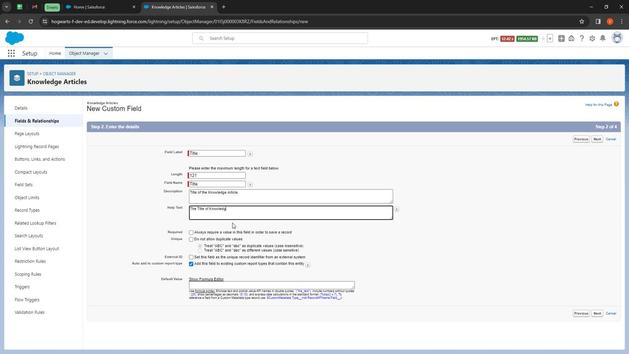 
Action: Mouse moved to (230, 225)
Screenshot: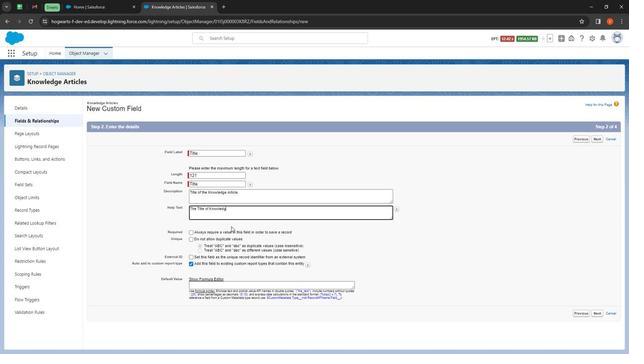 
Action: Key pressed e
Screenshot: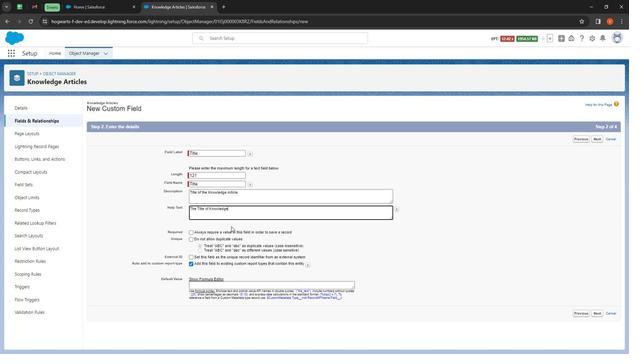 
Action: Mouse moved to (232, 225)
Screenshot: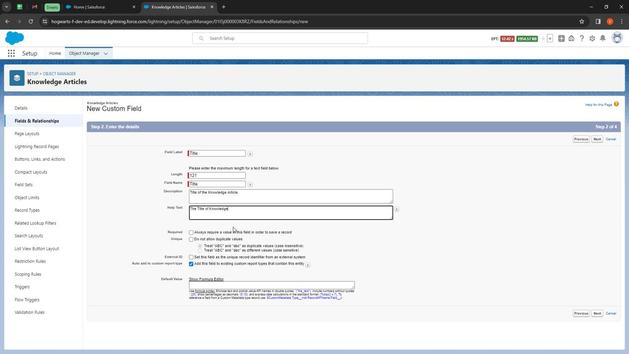 
Action: Key pressed <Key.space><Key.shift>
Screenshot: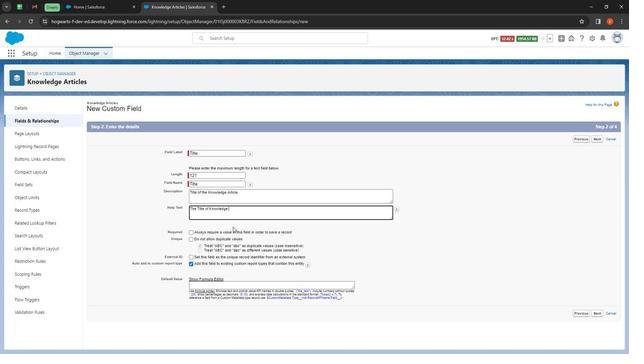 
Action: Mouse moved to (232, 225)
Screenshot: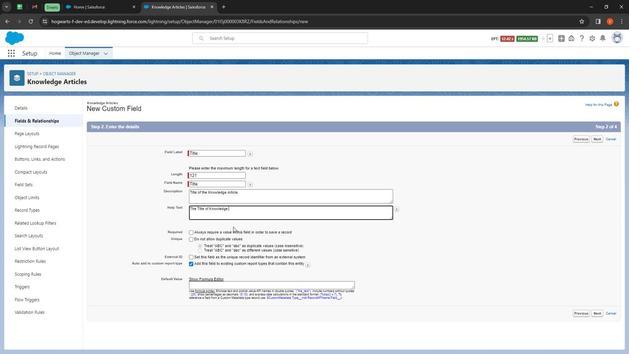 
Action: Key pressed A
Screenshot: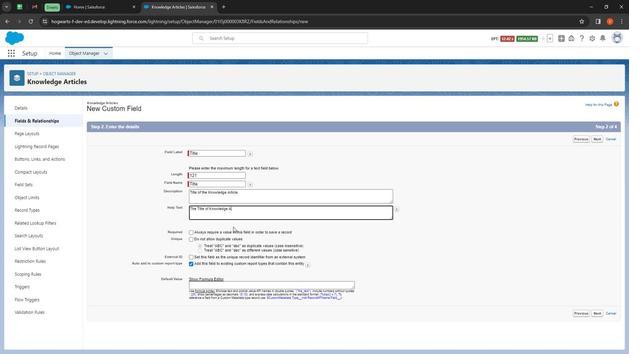 
Action: Mouse moved to (229, 217)
Screenshot: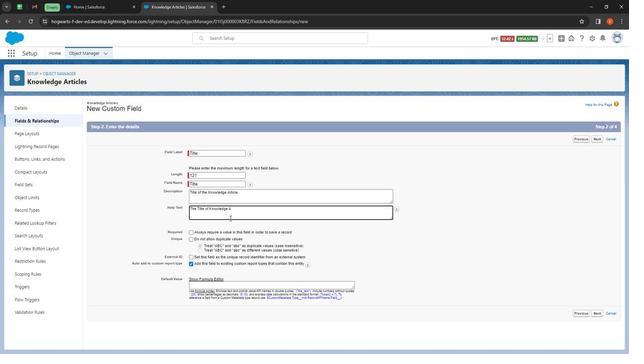 
Action: Key pressed r
Screenshot: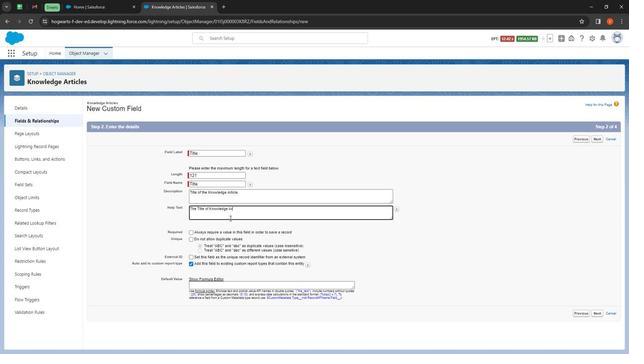 
Action: Mouse moved to (232, 220)
Screenshot: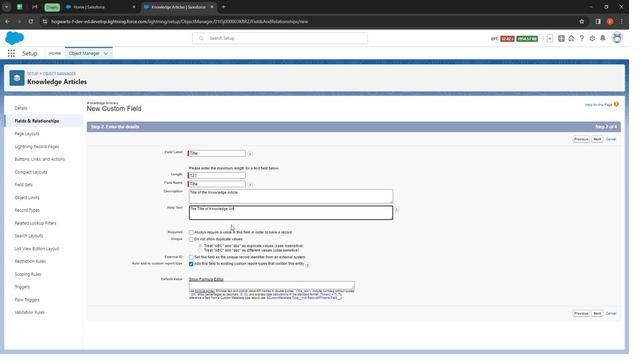 
Action: Key pressed t
Screenshot: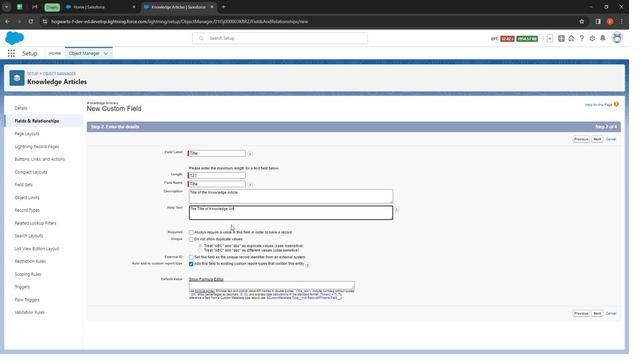 
Action: Mouse moved to (229, 226)
Screenshot: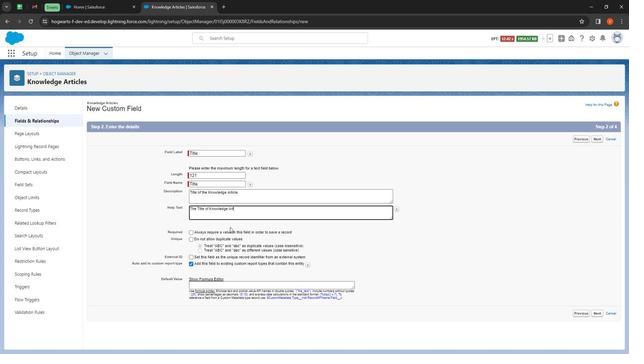
Action: Key pressed i
Screenshot: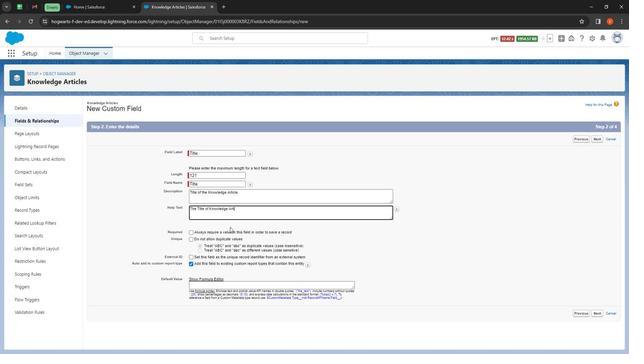 
Action: Mouse moved to (237, 228)
Screenshot: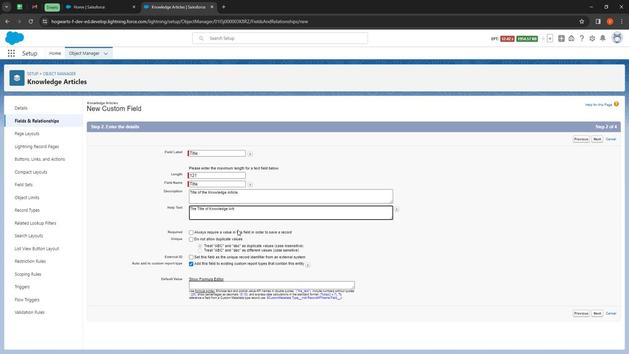 
Action: Key pressed c
Screenshot: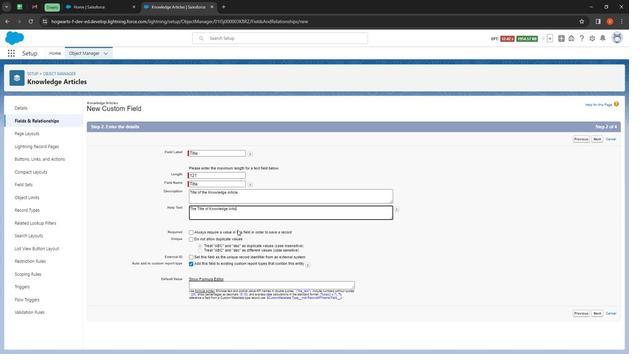 
Action: Mouse moved to (235, 231)
Screenshot: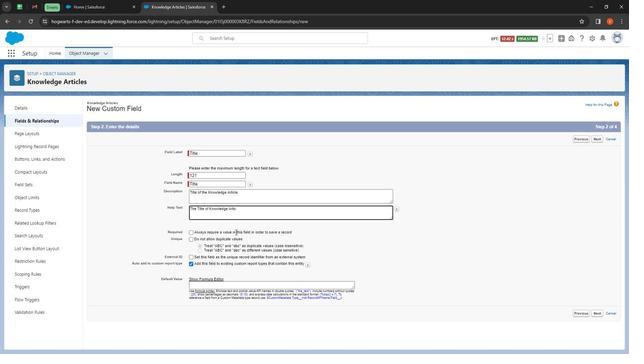
Action: Key pressed l
Screenshot: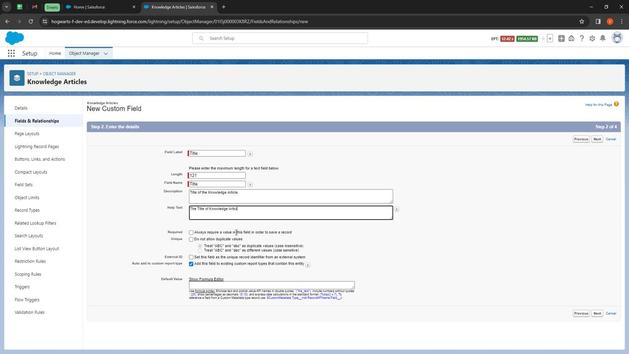 
Action: Mouse moved to (231, 235)
Screenshot: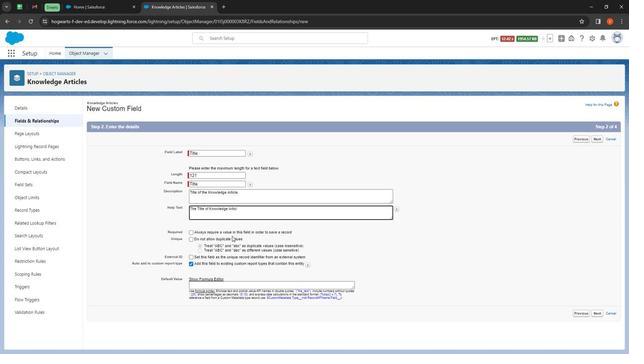 
Action: Key pressed e
Screenshot: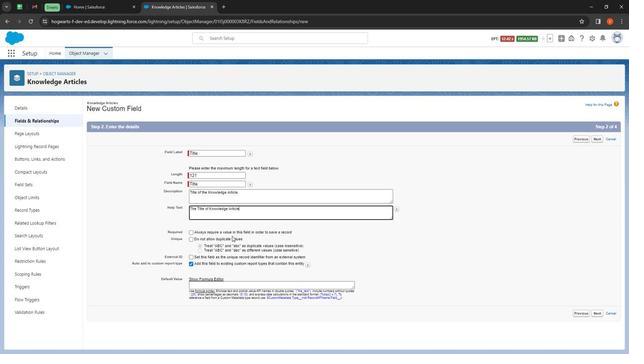 
Action: Mouse moved to (361, 247)
Screenshot: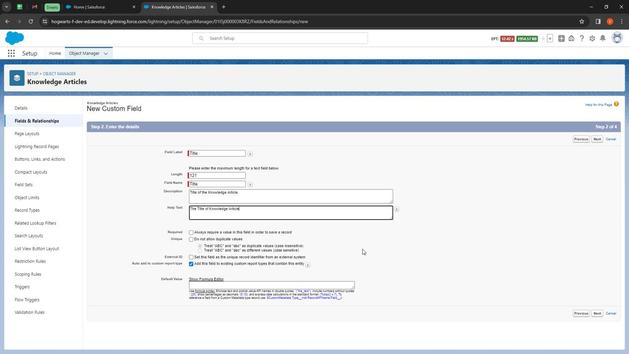 
Action: Mouse pressed left at (361, 247)
Screenshot: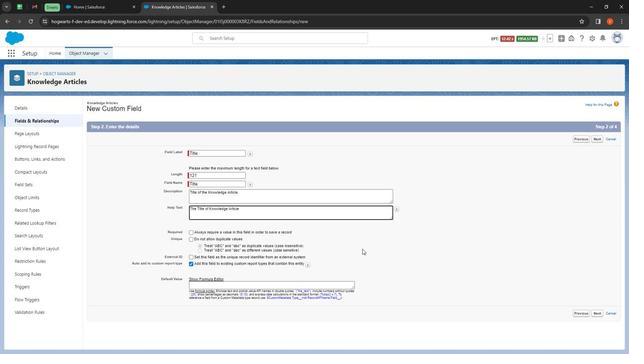 
Action: Mouse moved to (208, 208)
Screenshot: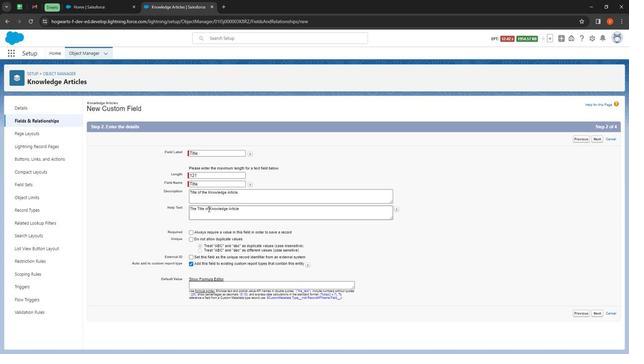 
Action: Mouse pressed left at (208, 208)
Screenshot: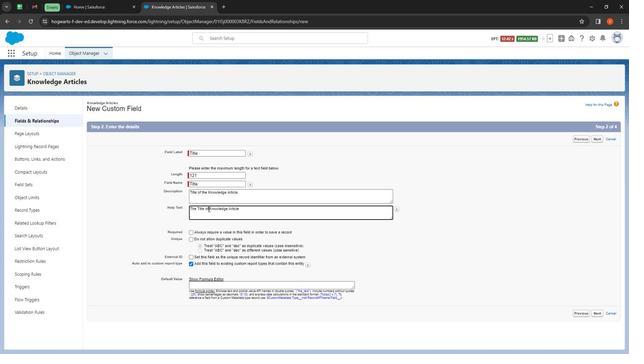 
Action: Mouse moved to (215, 217)
Screenshot: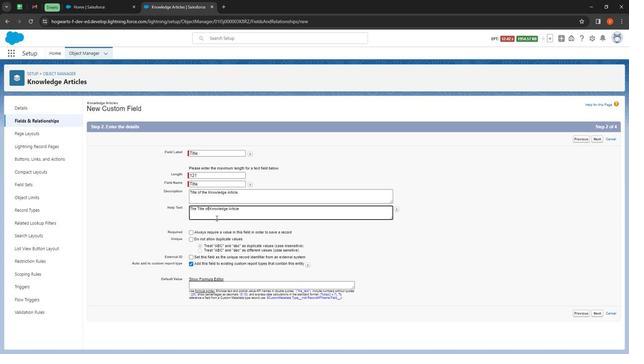 
Action: Key pressed <Key.space>
Screenshot: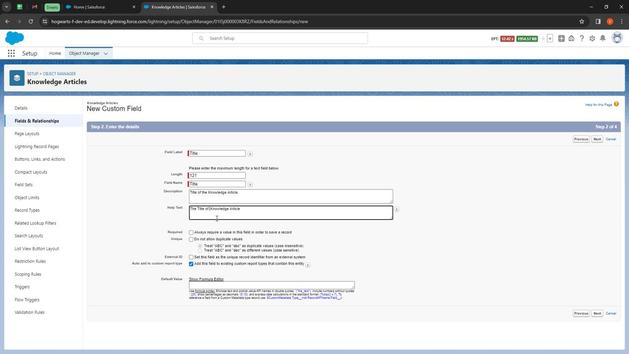
Action: Mouse moved to (221, 216)
Screenshot: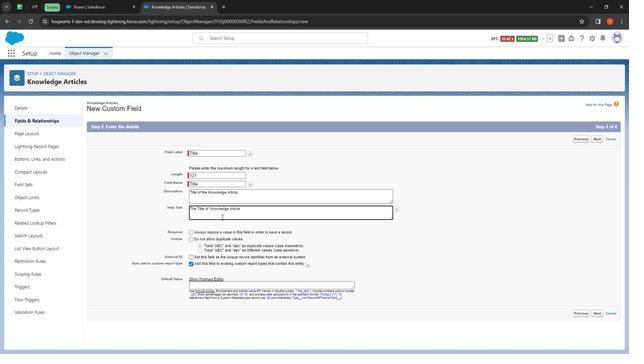 
Action: Key pressed t
Screenshot: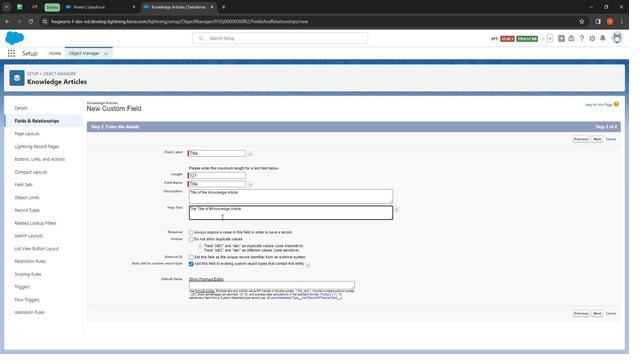 
Action: Mouse moved to (221, 215)
Screenshot: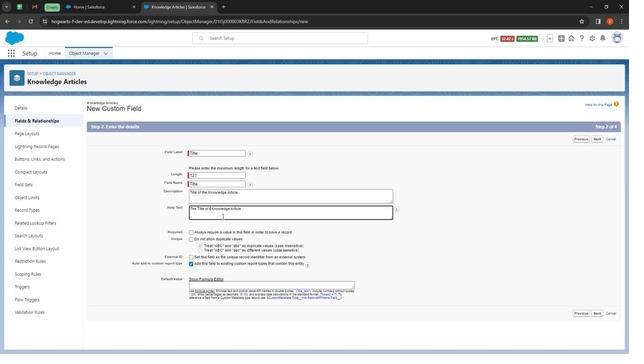 
Action: Key pressed h
Screenshot: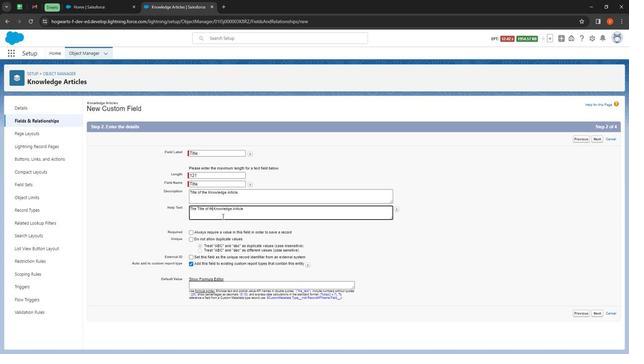
Action: Mouse moved to (222, 214)
Screenshot: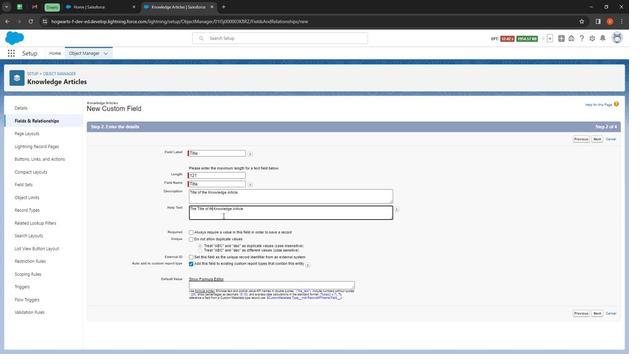 
Action: Key pressed e
Screenshot: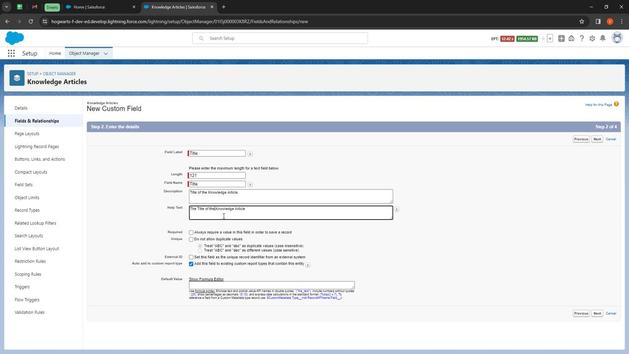 
Action: Mouse moved to (287, 217)
Screenshot: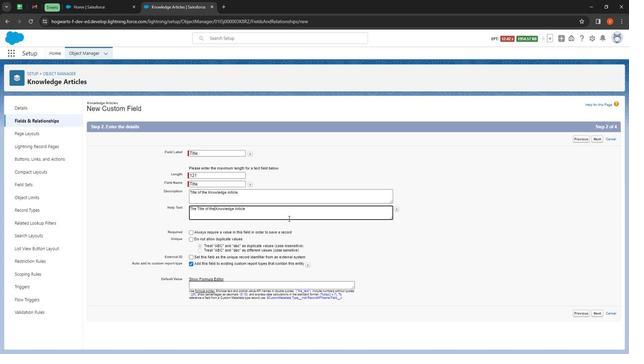 
Action: Mouse pressed left at (287, 217)
Screenshot: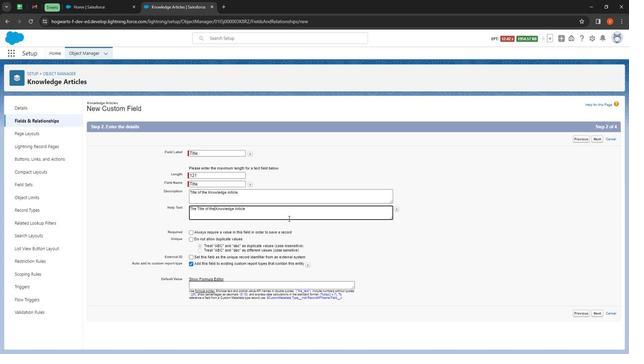 
Action: Mouse moved to (593, 312)
Screenshot: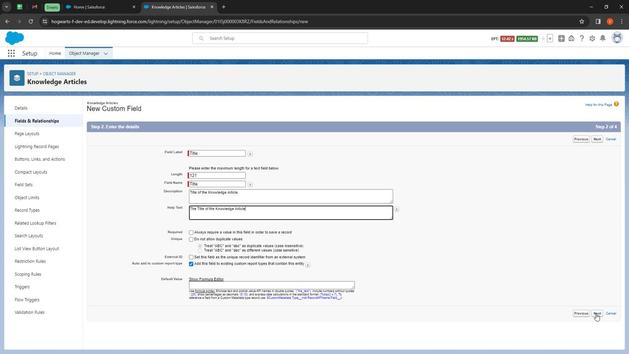 
Action: Mouse pressed left at (593, 312)
Screenshot: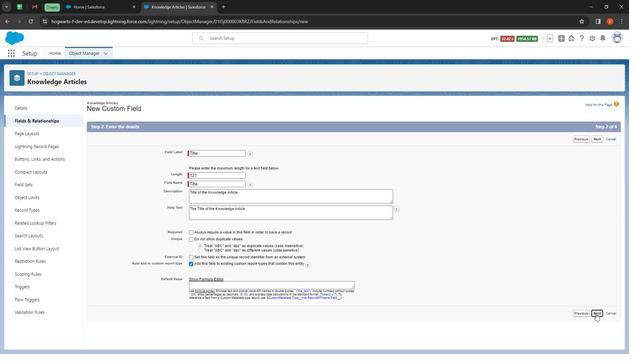 
Action: Mouse moved to (445, 214)
Screenshot: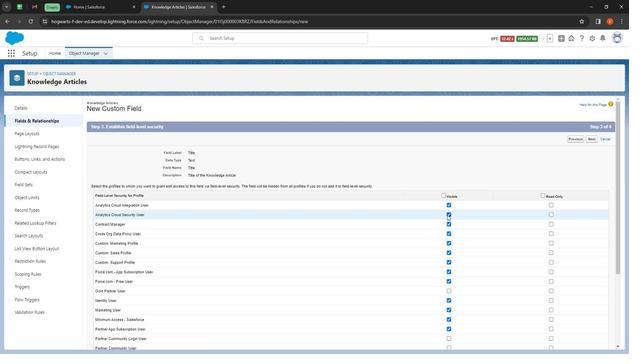 
Action: Mouse pressed left at (445, 214)
Screenshot: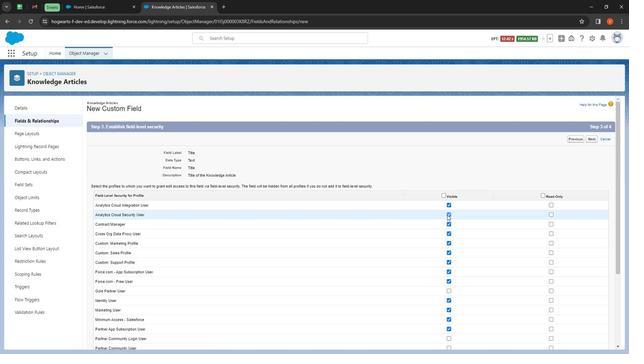 
Action: Mouse moved to (446, 223)
Screenshot: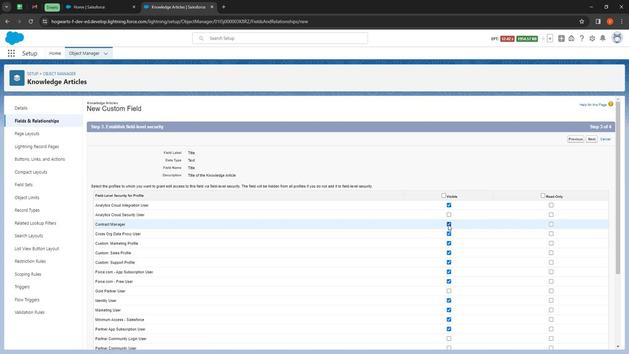 
Action: Mouse pressed left at (446, 223)
Screenshot: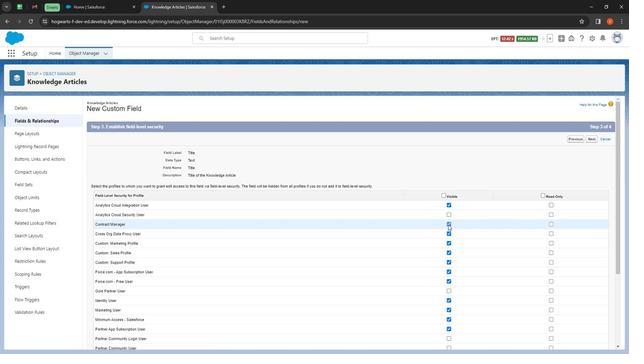 
Action: Mouse moved to (548, 205)
Screenshot: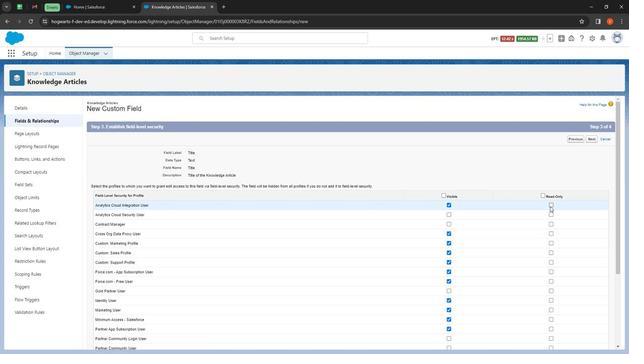 
Action: Mouse pressed left at (548, 205)
Screenshot: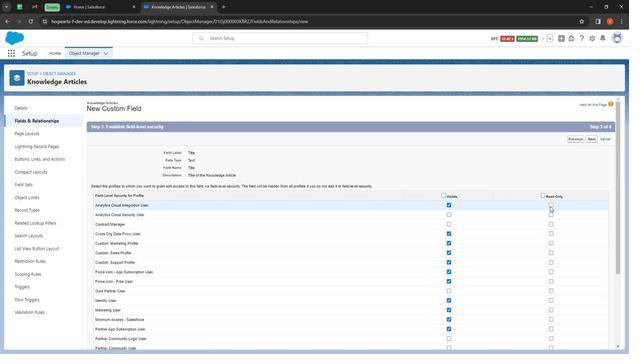 
Action: Mouse moved to (549, 242)
Screenshot: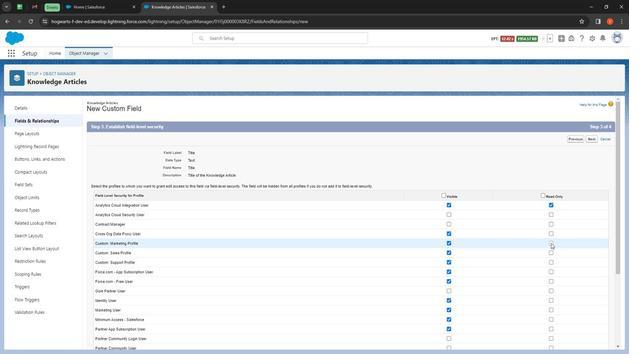 
Action: Mouse pressed left at (549, 242)
Screenshot: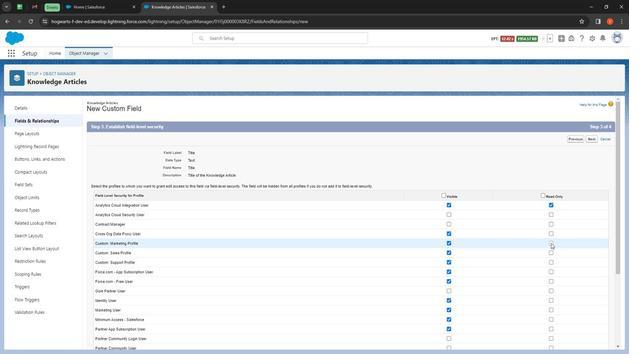 
Action: Mouse moved to (550, 252)
Screenshot: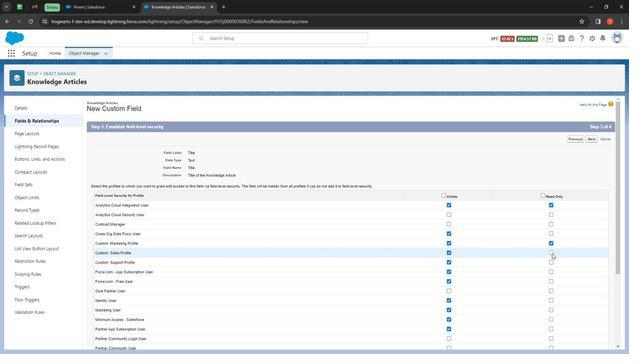
Action: Mouse pressed left at (550, 252)
Screenshot: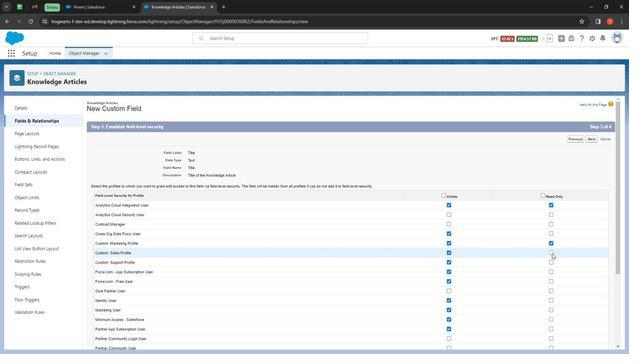 
Action: Mouse moved to (549, 259)
Screenshot: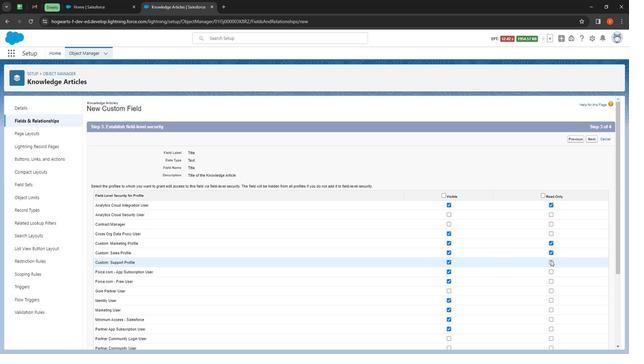 
Action: Mouse pressed left at (549, 259)
Screenshot: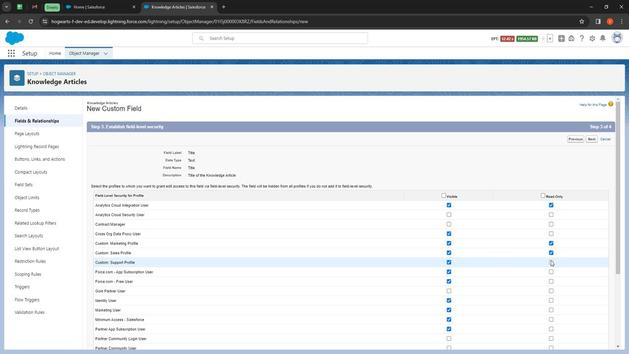
Action: Mouse moved to (448, 278)
Screenshot: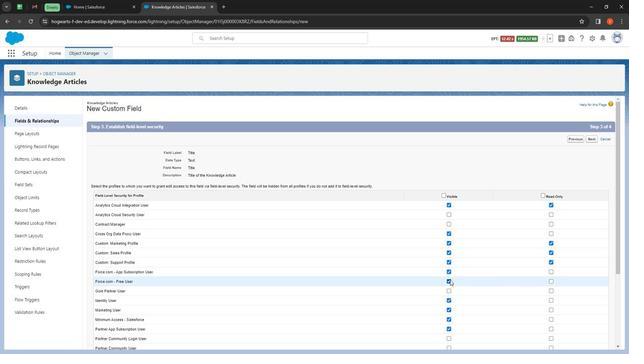 
Action: Mouse pressed left at (448, 278)
Screenshot: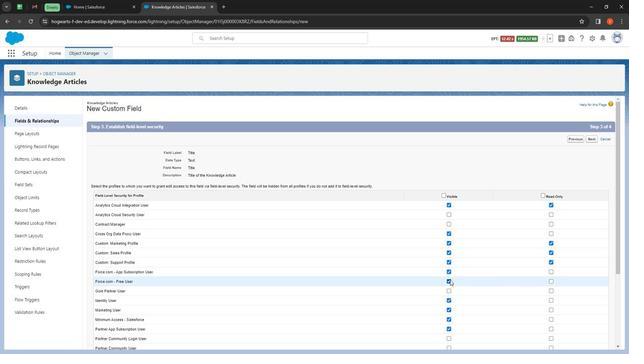 
Action: Mouse moved to (447, 309)
Screenshot: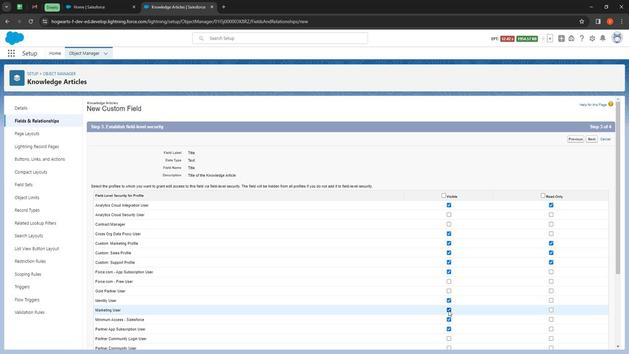 
Action: Mouse pressed left at (447, 309)
Screenshot: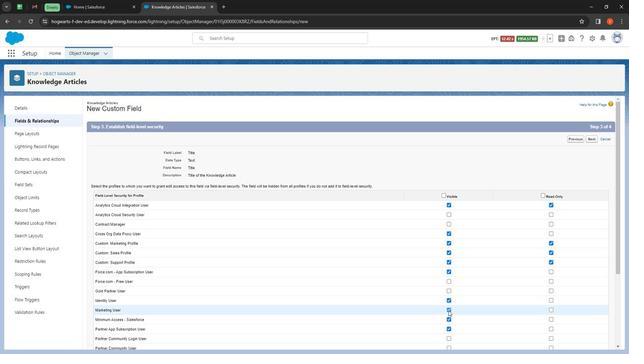 
Action: Mouse moved to (548, 318)
Screenshot: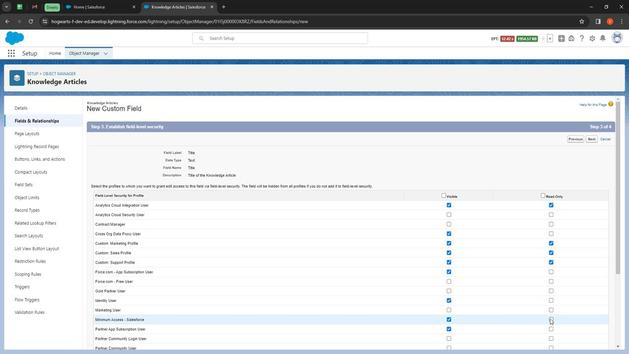 
Action: Mouse pressed left at (548, 318)
Screenshot: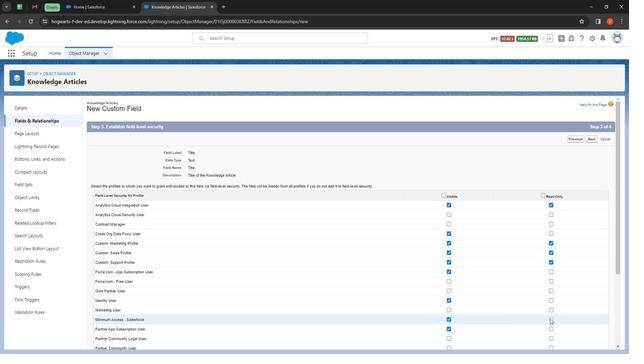 
Action: Mouse moved to (550, 330)
Screenshot: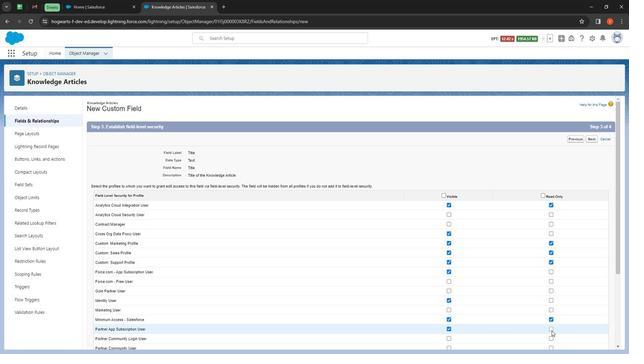 
Action: Mouse pressed left at (550, 330)
Screenshot: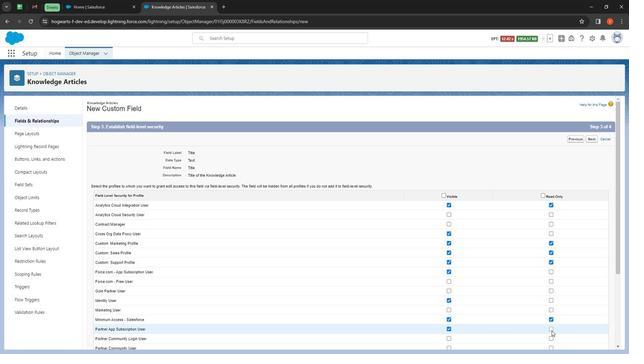 
Action: Mouse moved to (518, 293)
Screenshot: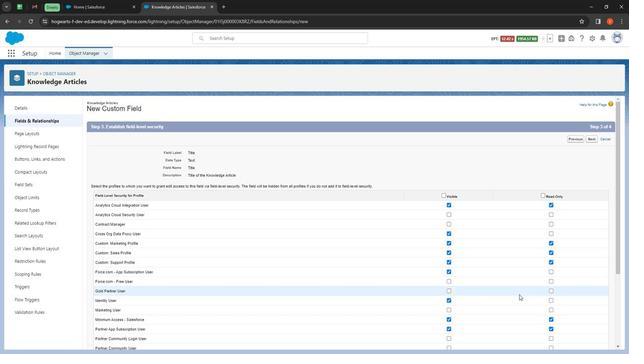 
Action: Mouse scrolled (518, 293) with delta (0, 0)
Screenshot: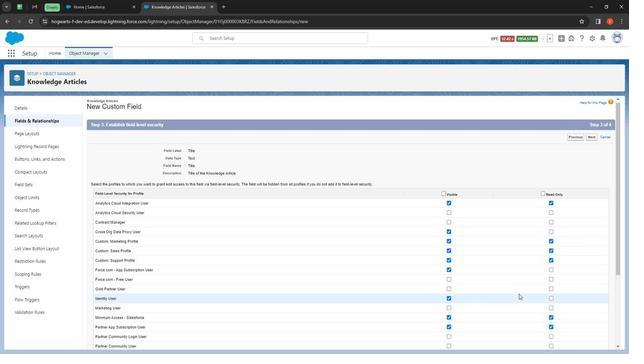 
Action: Mouse moved to (517, 292)
Screenshot: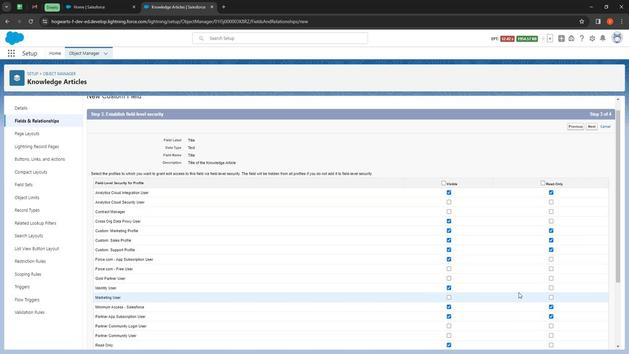 
Action: Mouse scrolled (517, 292) with delta (0, 0)
Screenshot: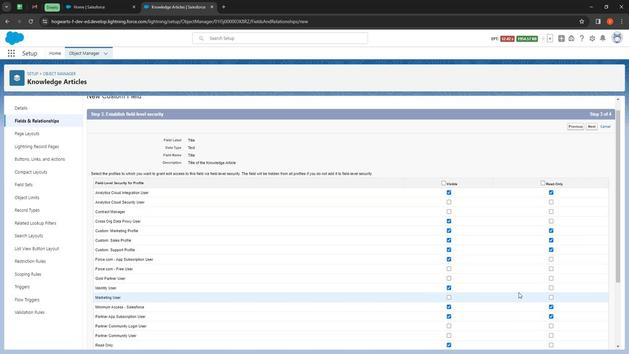
Action: Mouse moved to (516, 290)
Screenshot: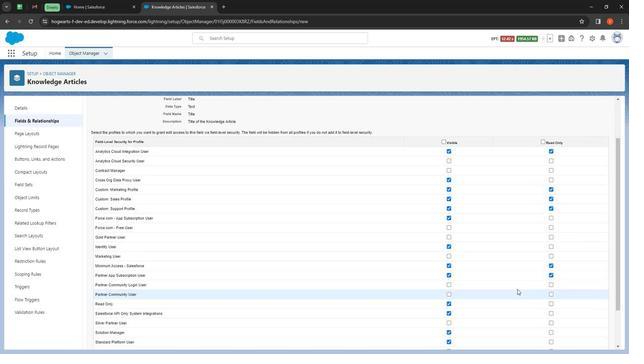 
Action: Mouse scrolled (516, 291) with delta (0, 0)
Screenshot: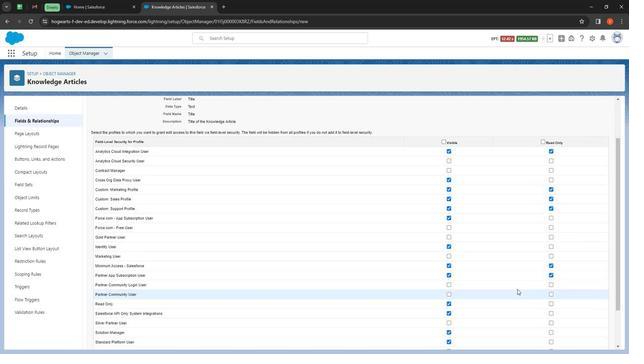 
Action: Mouse moved to (515, 289)
Screenshot: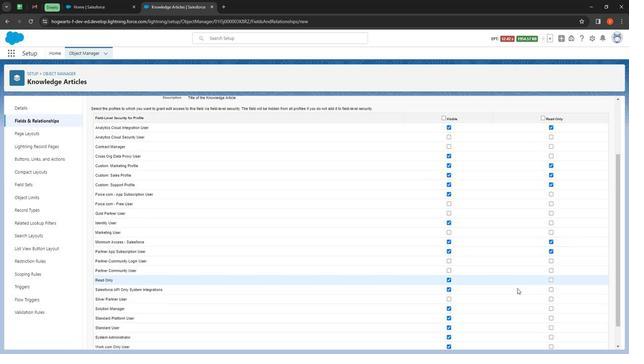 
Action: Mouse scrolled (515, 289) with delta (0, 0)
Screenshot: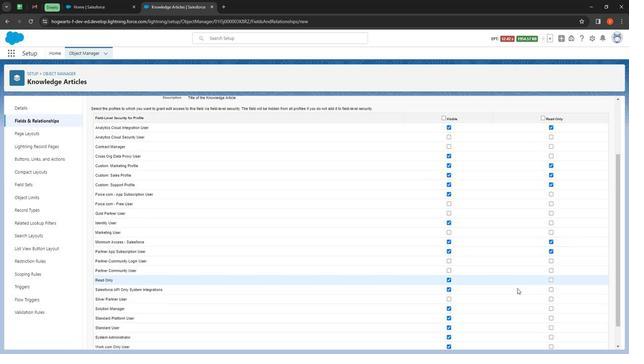 
Action: Mouse moved to (448, 242)
Screenshot: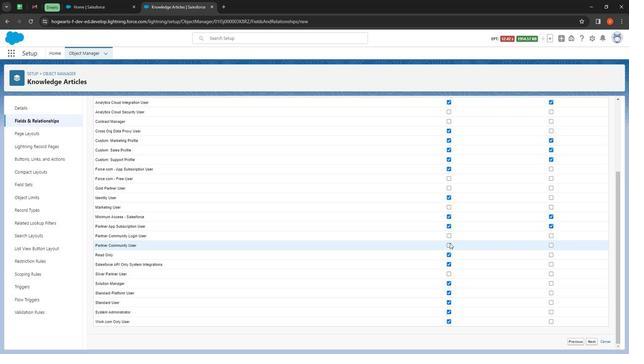 
Action: Mouse pressed left at (448, 242)
Screenshot: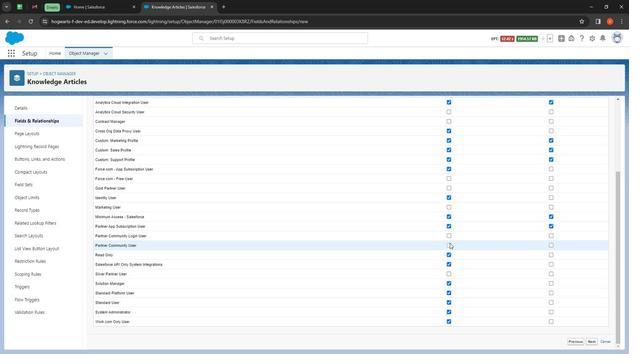 
Action: Mouse moved to (549, 282)
Screenshot: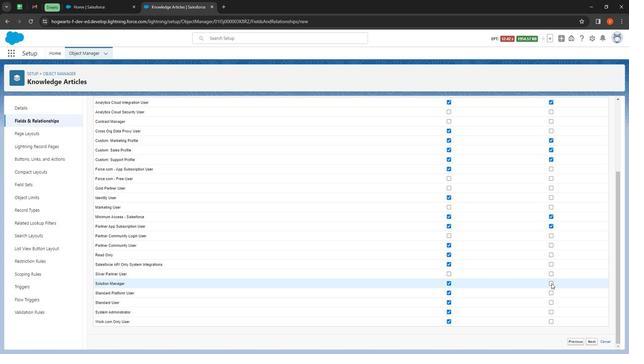 
Action: Mouse pressed left at (549, 282)
Screenshot: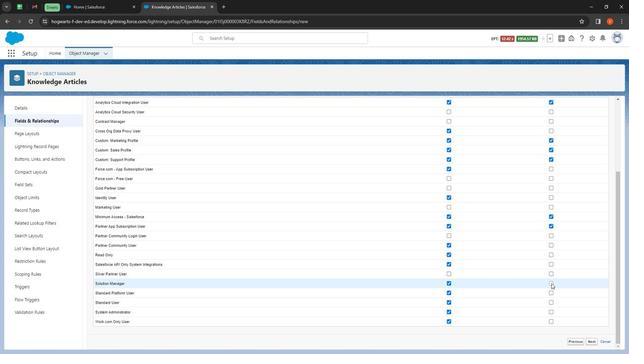 
Action: Mouse moved to (549, 311)
Screenshot: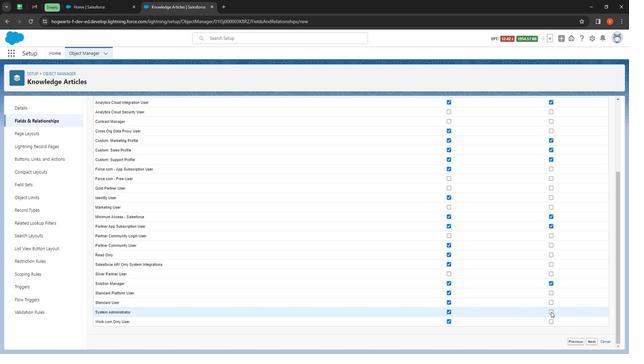 
Action: Mouse pressed left at (549, 311)
Screenshot: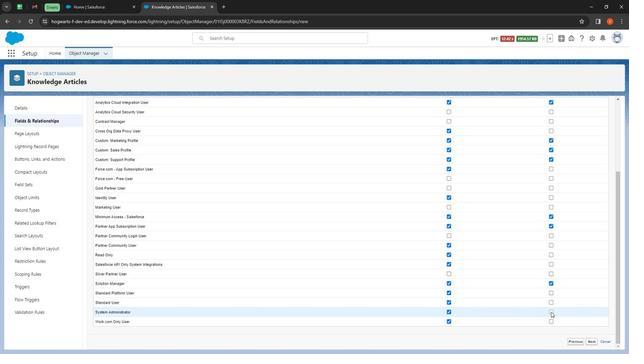 
Action: Mouse moved to (547, 293)
Screenshot: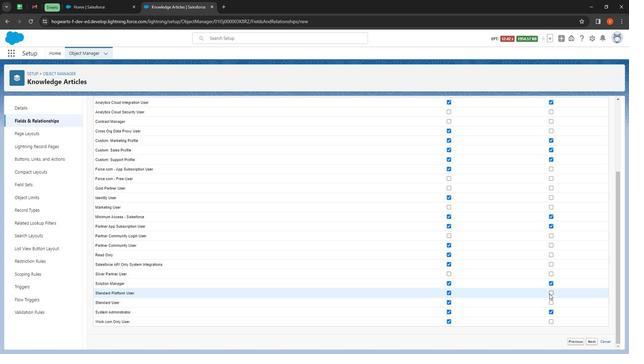 
Action: Mouse pressed left at (547, 293)
Screenshot: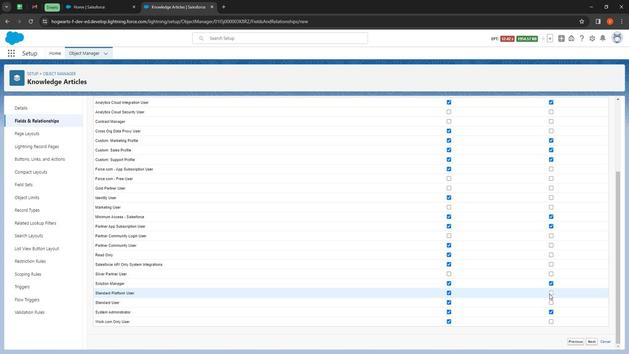
Action: Mouse moved to (549, 319)
Screenshot: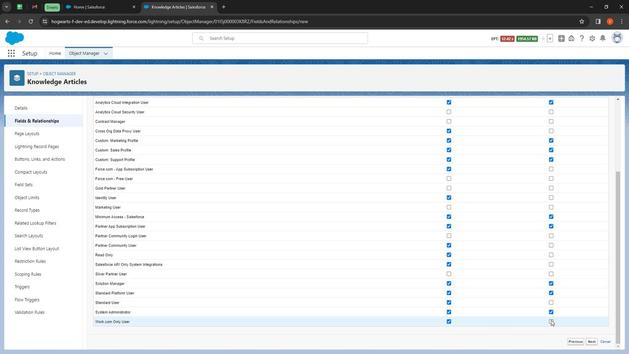 
Action: Mouse pressed left at (549, 319)
Screenshot: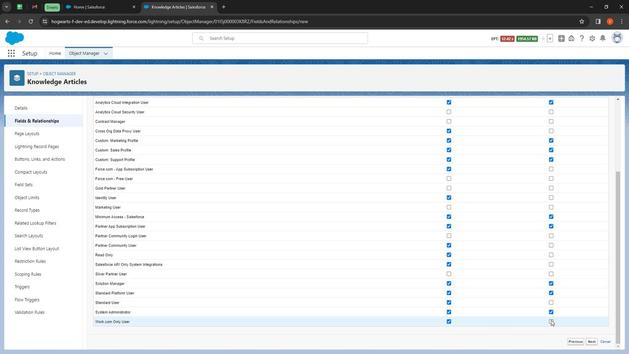 
Action: Mouse moved to (446, 131)
Screenshot: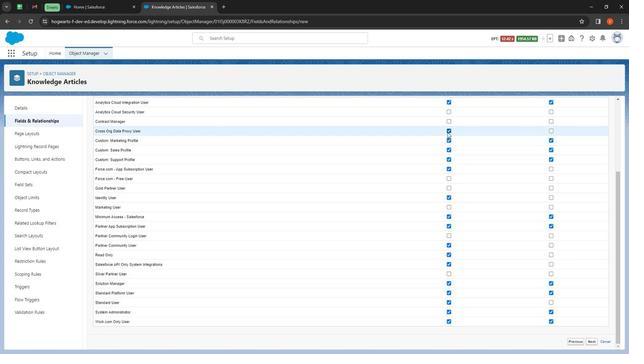 
Action: Mouse pressed left at (446, 131)
Screenshot: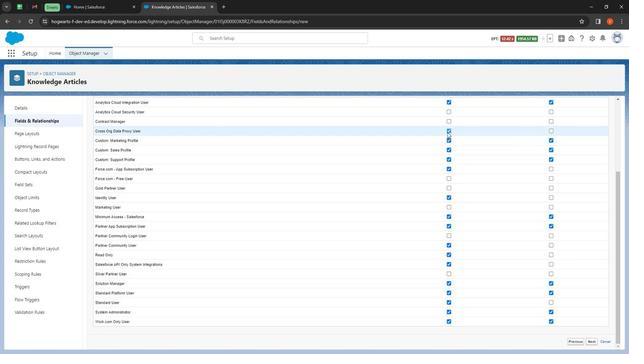 
Action: Mouse moved to (586, 341)
Screenshot: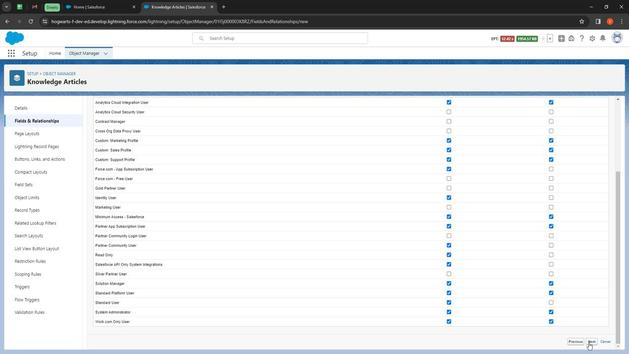 
Action: Mouse pressed left at (586, 341)
Screenshot: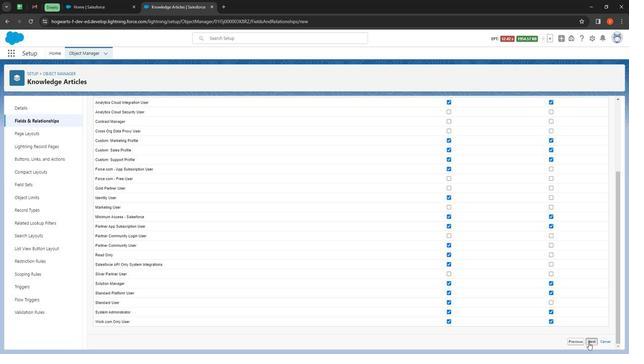 
Action: Mouse moved to (596, 236)
Screenshot: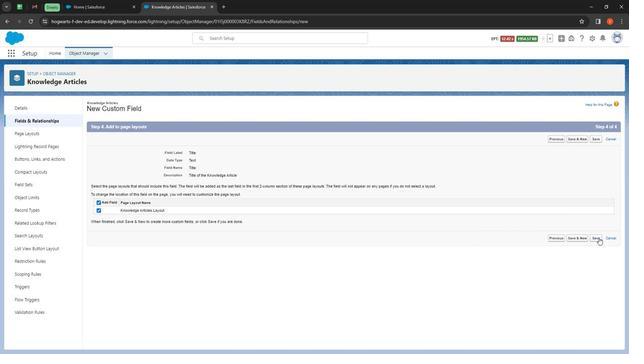 
Action: Mouse pressed left at (596, 236)
Screenshot: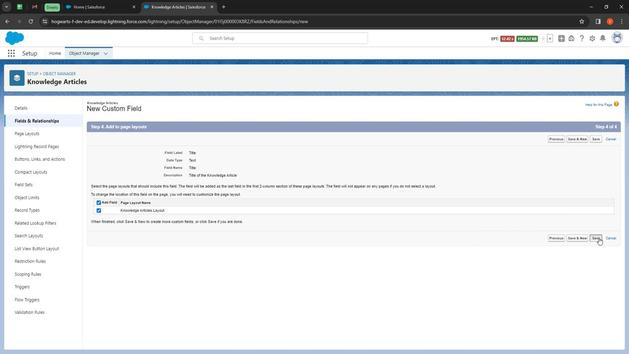 
Action: Mouse moved to (480, 102)
Screenshot: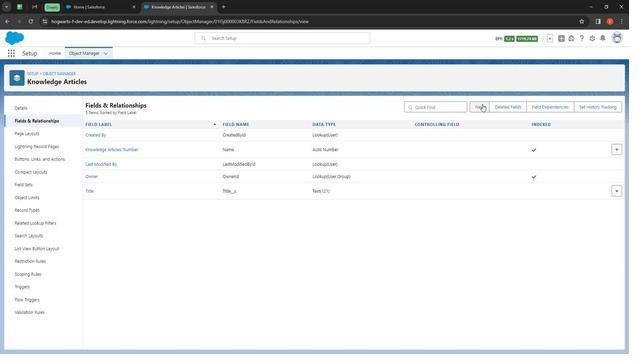 
Action: Mouse pressed left at (480, 102)
Screenshot: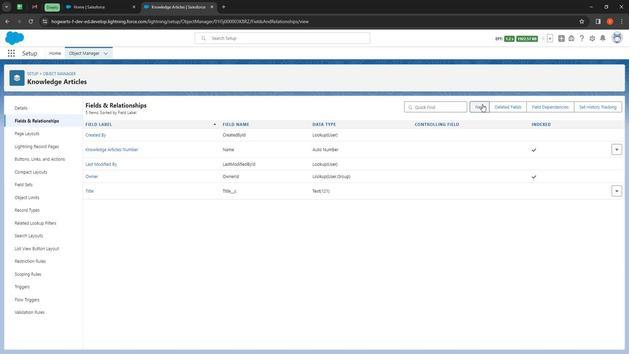 
Action: Mouse moved to (175, 245)
Screenshot: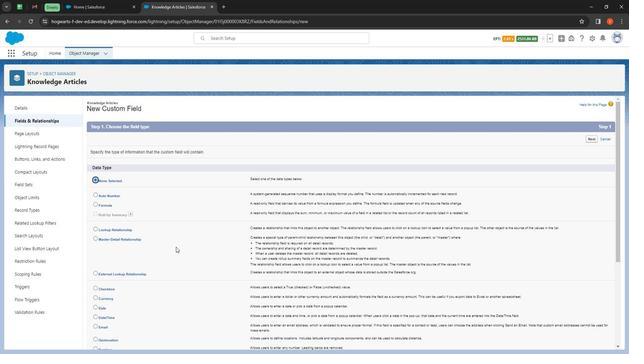 
Action: Mouse scrolled (175, 245) with delta (0, 0)
Screenshot: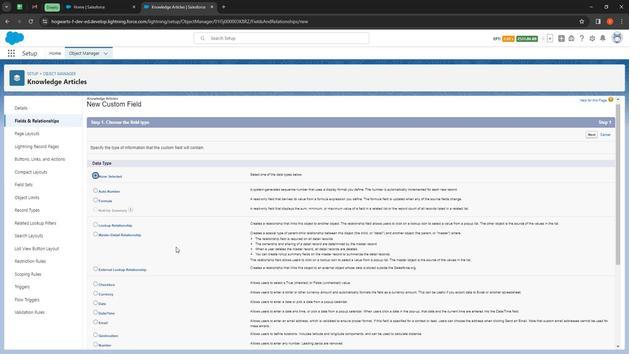 
Action: Mouse scrolled (175, 245) with delta (0, 0)
Screenshot: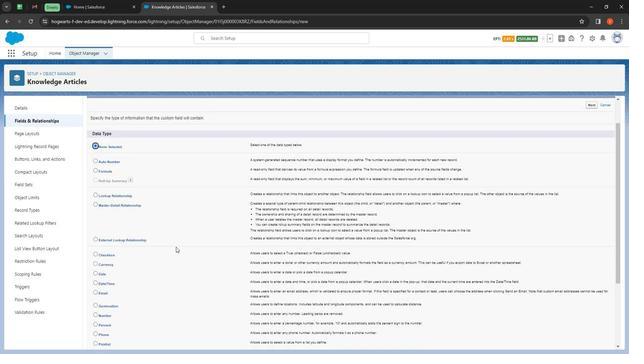 
Action: Mouse scrolled (175, 245) with delta (0, 0)
Screenshot: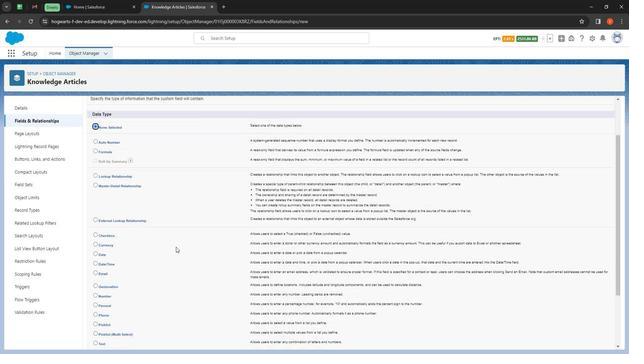 
Action: Mouse scrolled (175, 245) with delta (0, 0)
Screenshot: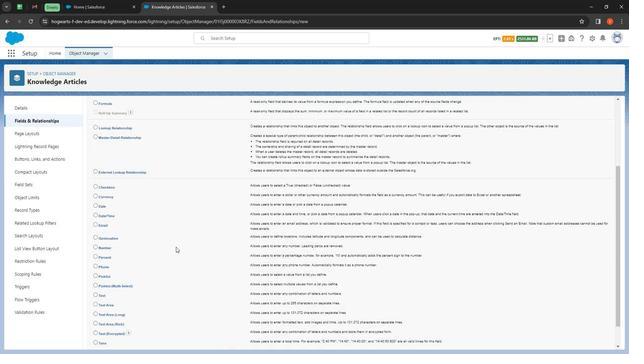 
Action: Mouse scrolled (175, 245) with delta (0, 0)
Screenshot: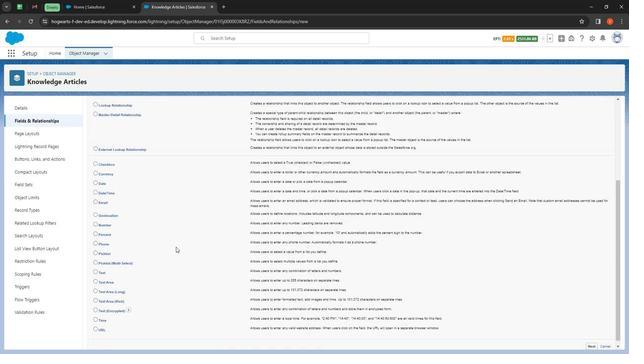 
Action: Mouse scrolled (175, 245) with delta (0, 0)
Screenshot: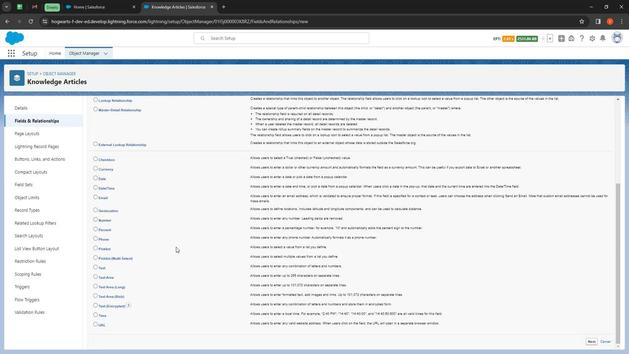 
Action: Mouse moved to (117, 297)
Screenshot: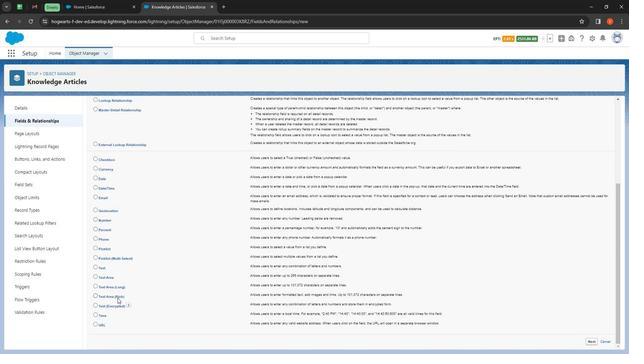 
Action: Mouse pressed left at (117, 297)
Screenshot: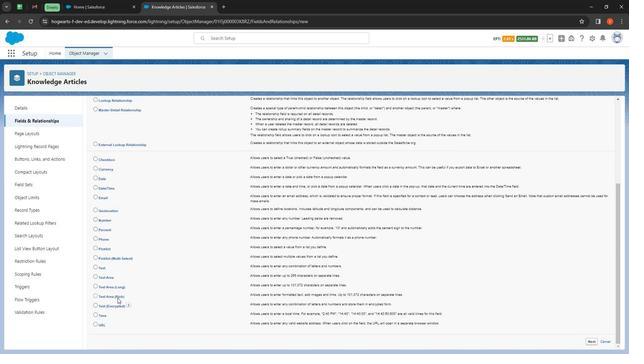 
Action: Mouse moved to (587, 340)
Screenshot: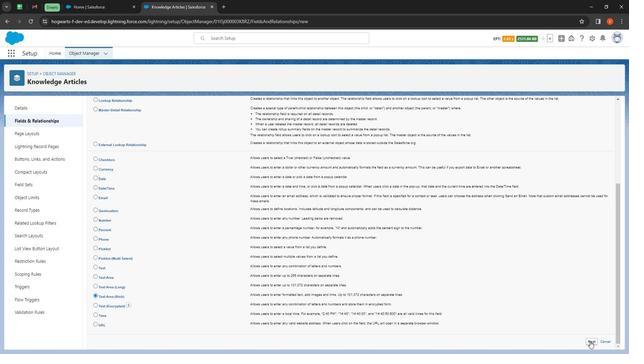 
Action: Mouse pressed left at (587, 340)
Screenshot: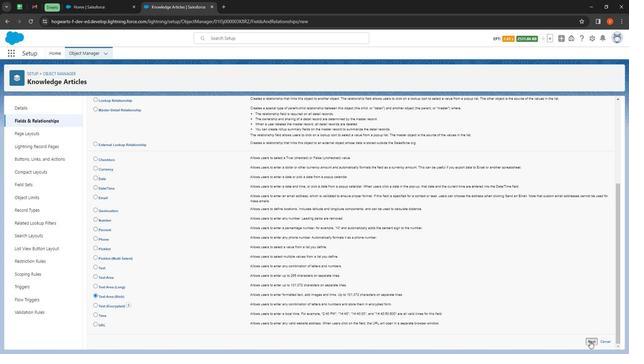 
Action: Mouse moved to (227, 152)
Screenshot: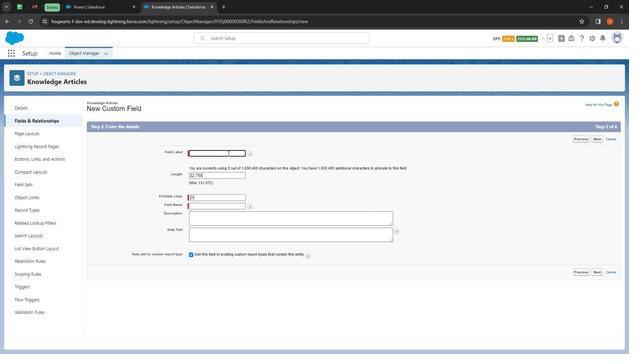 
Action: Mouse pressed left at (227, 152)
Screenshot: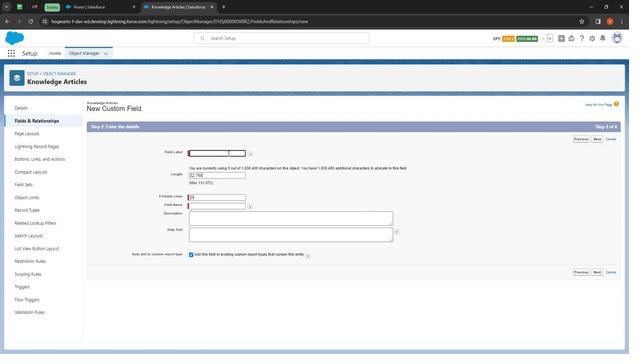 
Action: Key pressed <Key.shift><Key.shift><Key.shift><Key.shift><Key.shift><Key.shift><Key.shift><Key.shift><Key.shift><Key.shift><Key.shift><Key.shift><Key.shift><Key.shift><Key.shift><Key.shift><Key.shift><Key.shift><Key.shift><Key.shift><Key.shift><Key.shift><Key.shift><Key.shift><Key.shift><Key.shift><Key.shift><Key.shift><Key.shift><Key.shift><Key.shift><Key.shift><Key.shift><Key.shift><Key.shift>Body
Screenshot: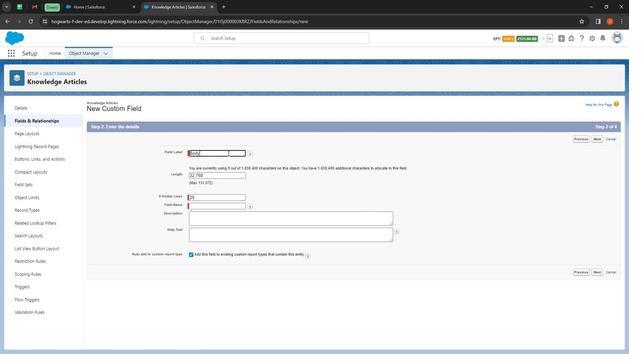 
Action: Mouse moved to (221, 204)
Screenshot: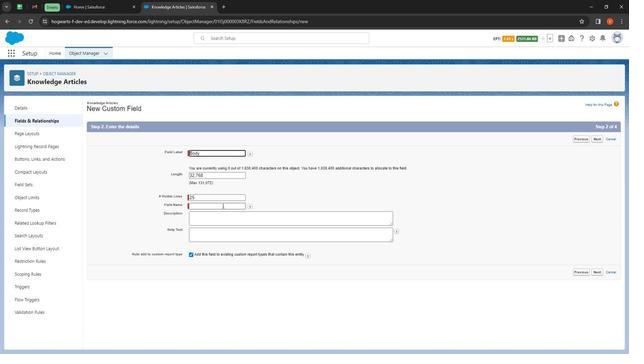 
Action: Mouse pressed left at (221, 204)
Screenshot: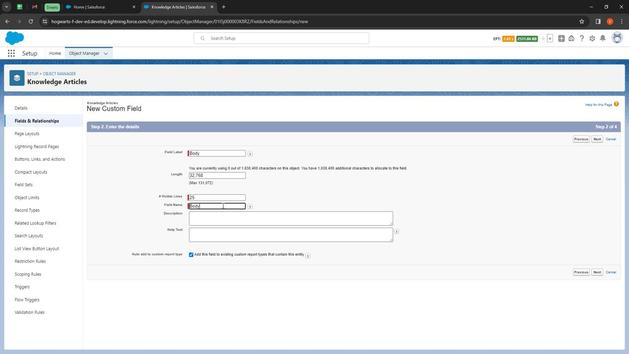 
Action: Mouse moved to (223, 215)
Screenshot: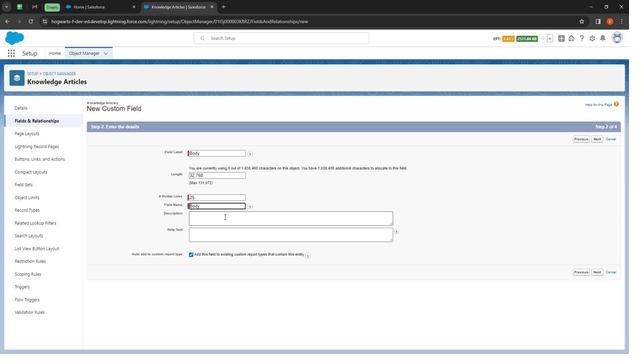 
Action: Mouse pressed left at (223, 215)
Screenshot: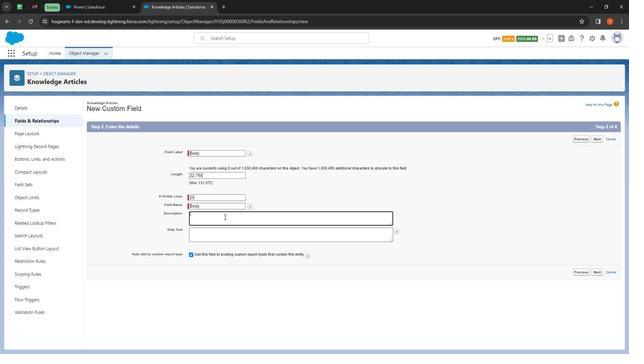
Action: Key pressed <Key.shift><Key.shift><Key.shift><Key.shift><Key.shift><Key.shift><Key.shift><Key.shift><Key.shift><Key.shift><Key.shift><Key.shift><Key.shift><Key.shift><Key.shift><Key.shift><Key.shift><Key.shift><Key.shift><Key.shift>The<Key.space>main<Key.space>content<Key.space>of<Key.space>the<Key.space><Key.shift>Knowleg<Key.backspace>dge<Key.space><Key.shift>Articles
Screenshot: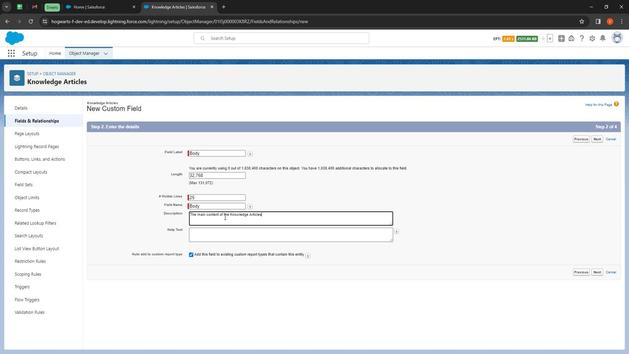 
Action: Mouse moved to (249, 236)
Screenshot: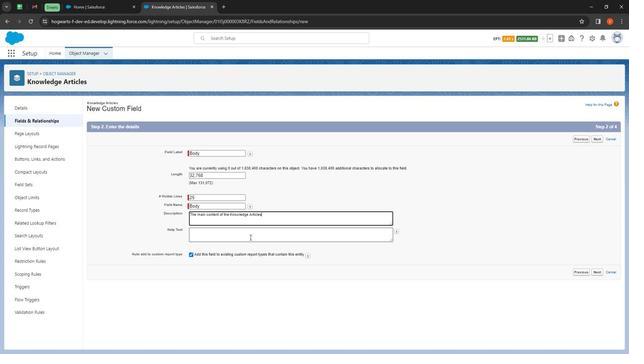 
Action: Mouse pressed left at (249, 236)
Screenshot: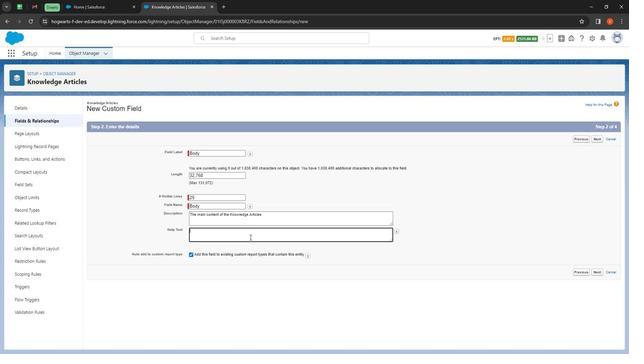 
Action: Key pressed <Key.shift>The<Key.space><Key.shift>Main<Key.space><Key.shift>Content<Key.space><Key.shift>of<Key.space><Key.shift>The<Key.space><Key.shift><Key.shift><Key.shift><Key.shift>Knowledge<Key.space><Key.shift>Articles.
Screenshot: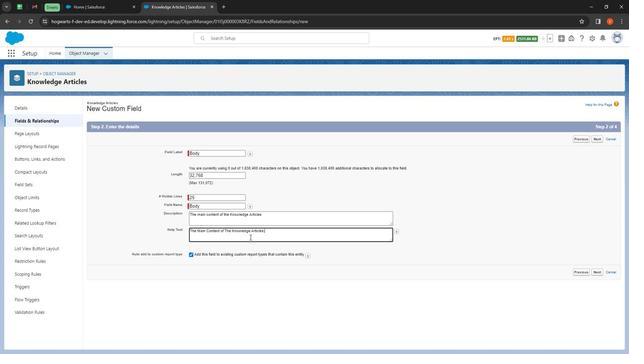 
Action: Mouse moved to (595, 269)
Screenshot: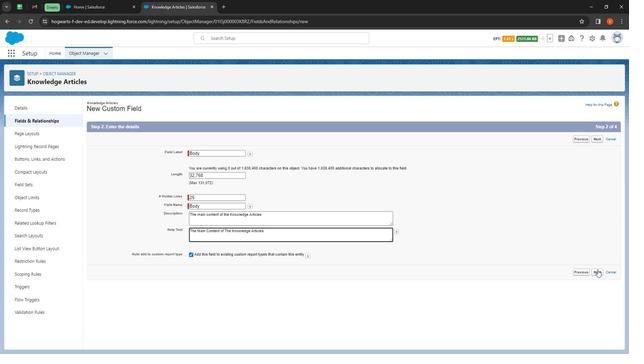 
Action: Mouse pressed left at (595, 269)
Screenshot: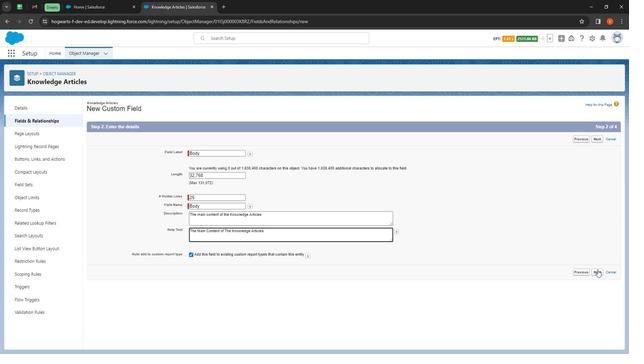 
Action: Mouse moved to (448, 213)
Screenshot: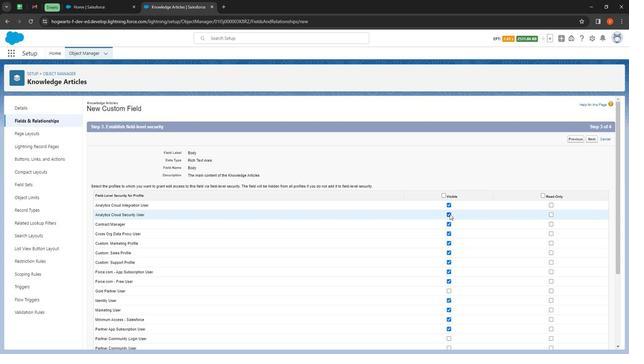 
Action: Mouse pressed left at (448, 213)
Screenshot: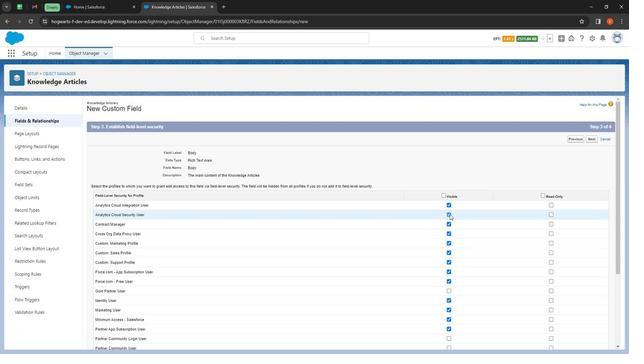 
Action: Mouse moved to (448, 223)
Screenshot: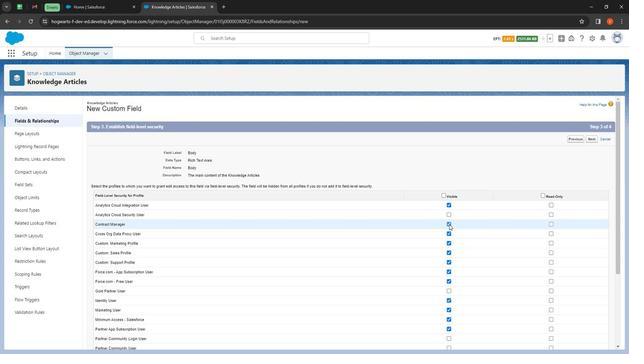 
Action: Mouse pressed left at (448, 223)
Screenshot: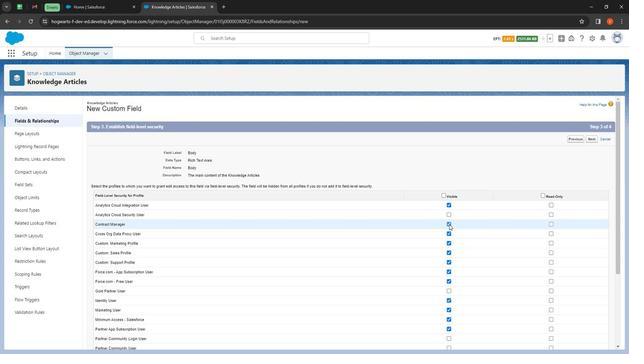 
Action: Mouse moved to (551, 251)
Screenshot: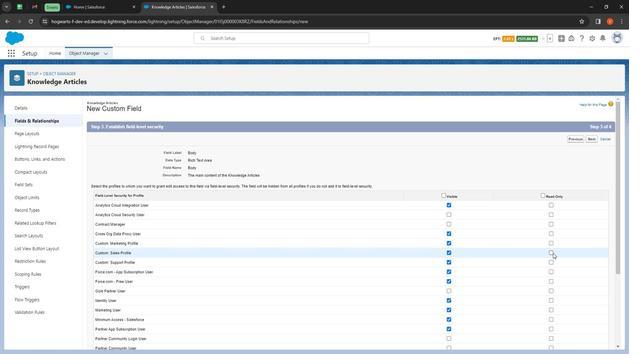
Action: Mouse pressed left at (551, 251)
Screenshot: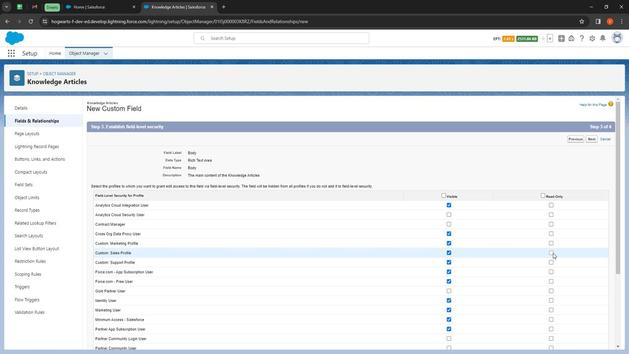 
Action: Mouse moved to (550, 261)
Screenshot: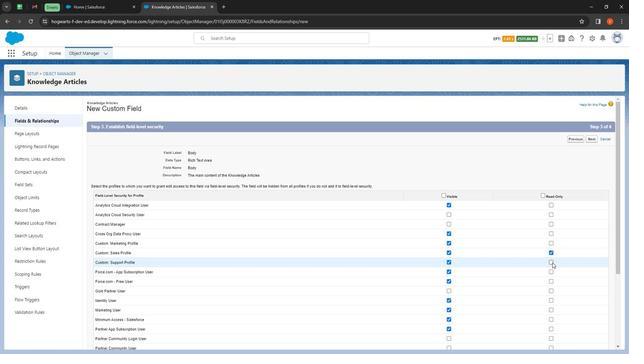 
Action: Mouse pressed left at (550, 261)
Screenshot: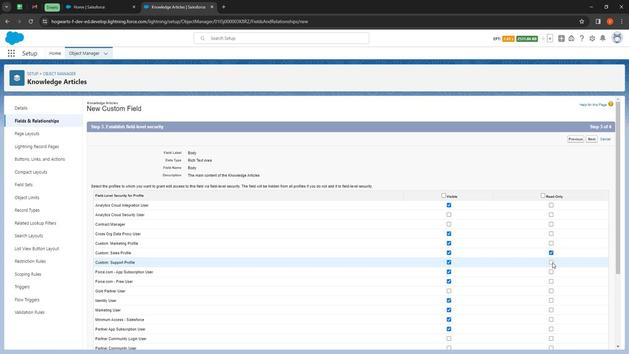 
Action: Mouse moved to (548, 273)
Screenshot: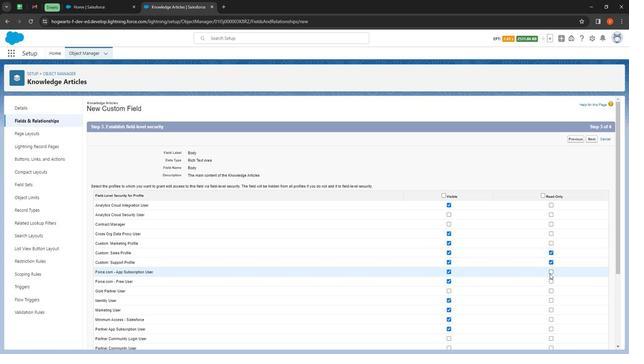 
Action: Mouse pressed left at (548, 273)
Screenshot: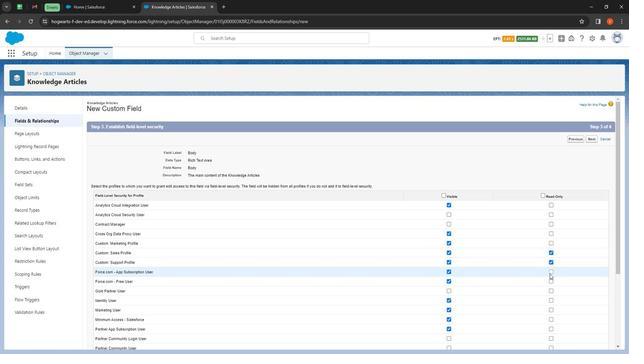 
Action: Mouse moved to (540, 275)
Screenshot: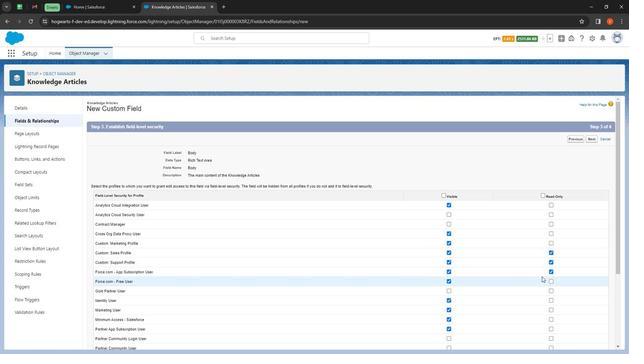
Action: Mouse scrolled (540, 275) with delta (0, 0)
Screenshot: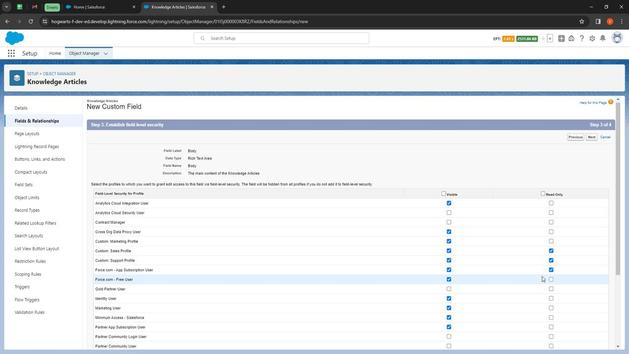 
Action: Mouse moved to (541, 273)
Screenshot: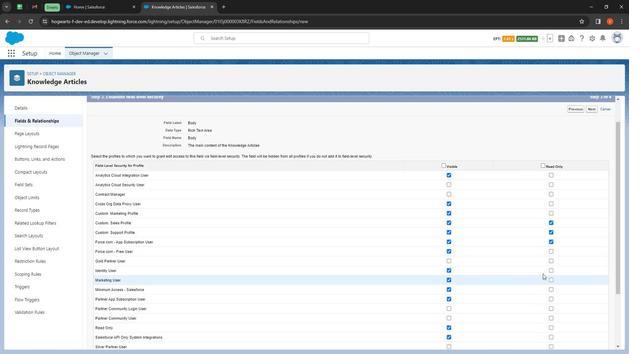 
Action: Mouse scrolled (541, 274) with delta (0, 0)
Screenshot: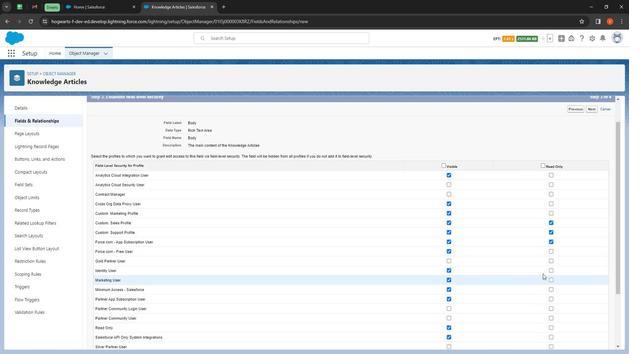 
Action: Mouse moved to (548, 250)
Screenshot: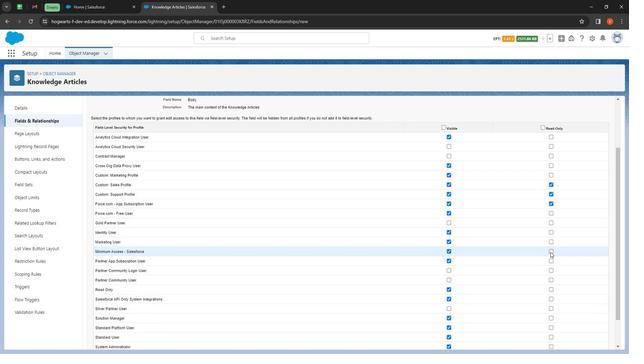 
Action: Mouse pressed left at (548, 250)
Screenshot: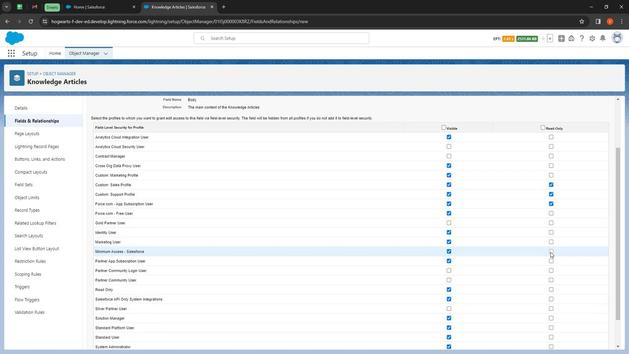
Action: Mouse moved to (551, 240)
Screenshot: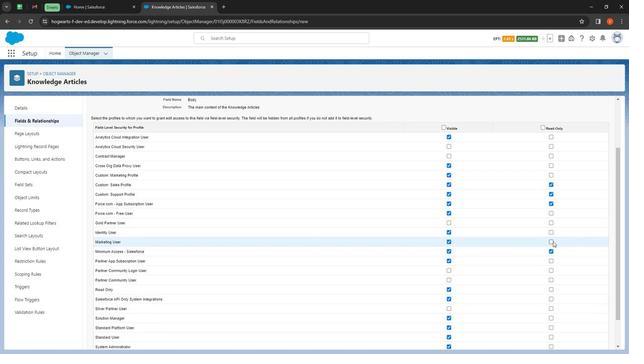 
Action: Mouse pressed left at (551, 240)
Screenshot: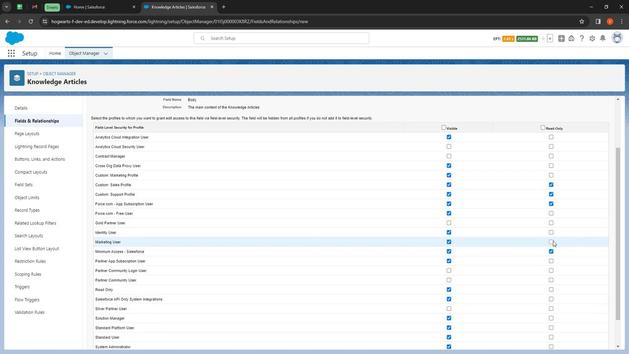 
Action: Mouse moved to (549, 260)
Screenshot: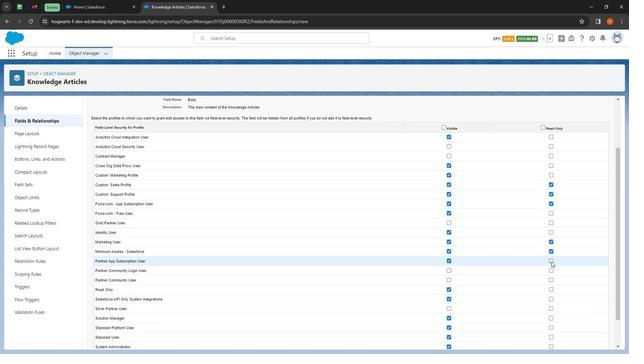 
Action: Mouse pressed left at (549, 260)
Screenshot: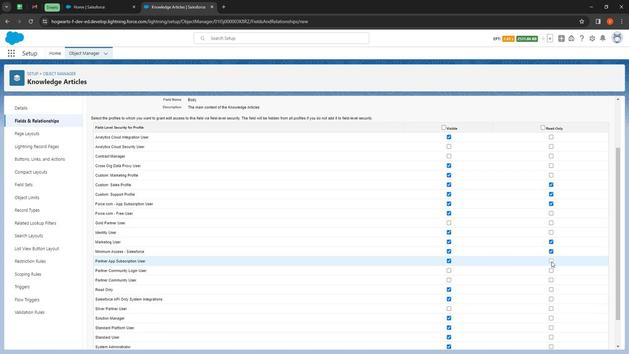 
Action: Mouse moved to (449, 279)
Screenshot: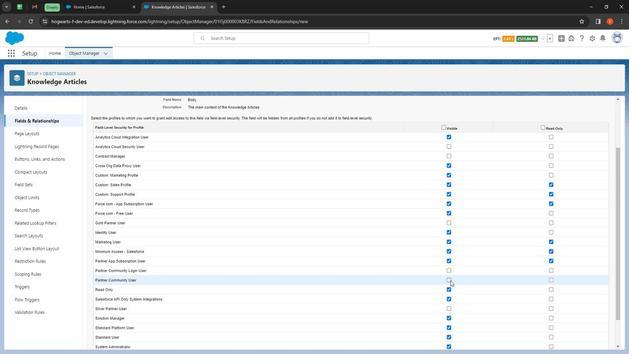 
Action: Mouse pressed left at (449, 279)
Screenshot: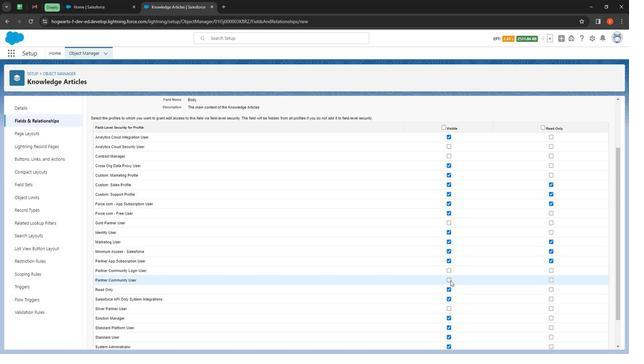 
Action: Mouse moved to (549, 297)
Screenshot: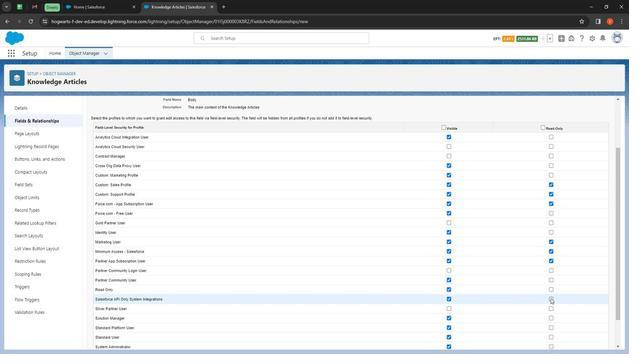 
Action: Mouse pressed left at (549, 297)
Screenshot: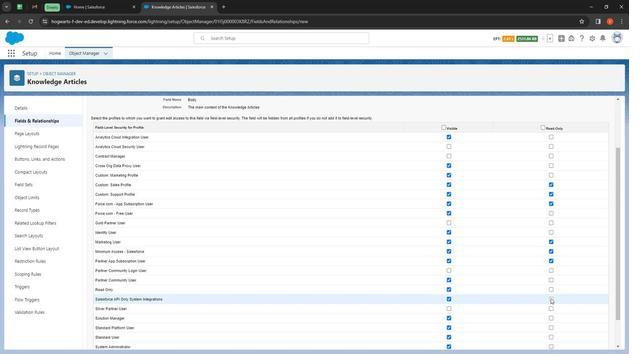 
Action: Mouse moved to (549, 337)
Screenshot: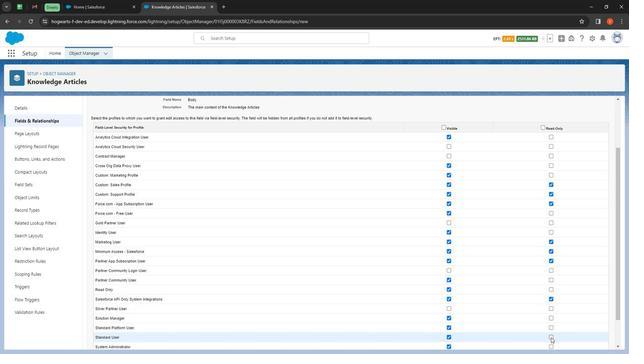 
Action: Mouse pressed left at (549, 337)
Screenshot: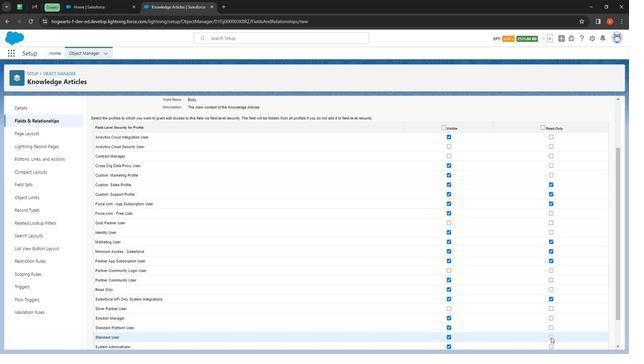 
Action: Mouse moved to (550, 331)
Screenshot: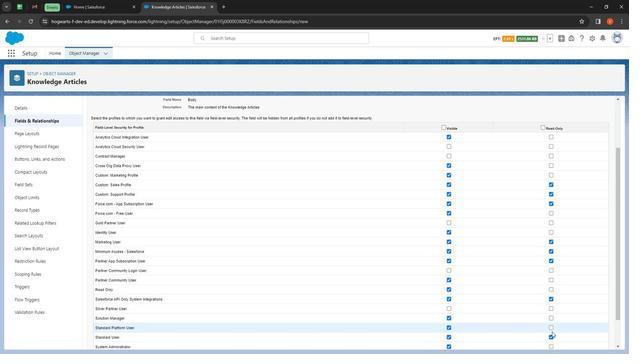 
Action: Mouse scrolled (550, 330) with delta (0, 0)
